 Task: Open a blank sheet, save the file as Mounteverest.doc and add heading 'Mount Everest'Mount Everest ,with the parapraph,with the parapraph Mount Everest, located in the Himalayas, is the world's highest peak. Scaling its summit is an ultimate challenge for mountaineers worldwide. The breathtaking vistas and physical and mental endurance required make it an iconic and sought-after adventure.Apply Font Style Batang And font size 14. Apply font style in  Heading Castellar and font size 16 Change heading alignment to  Center
Action: Key pressed <Key.cmd>word<Key.enter>
Screenshot: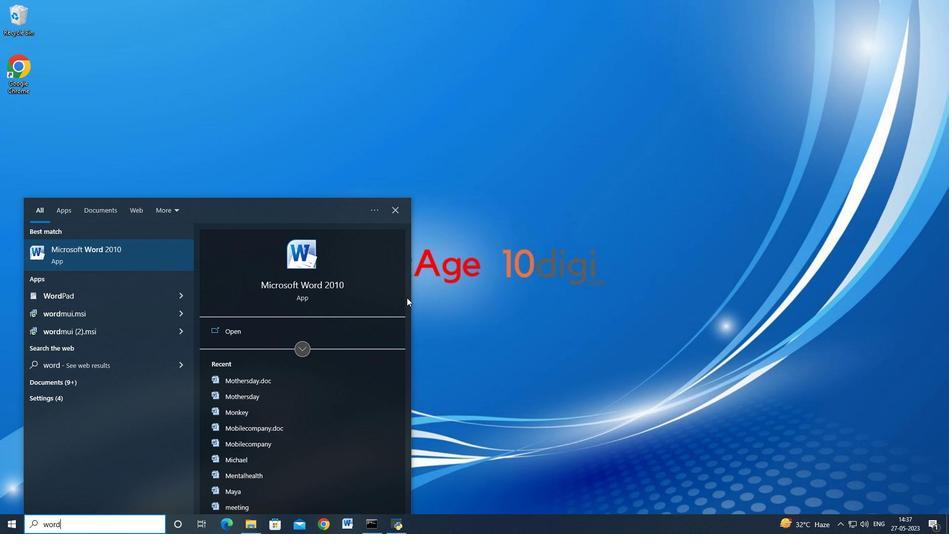 
Action: Mouse moved to (218, 150)
Screenshot: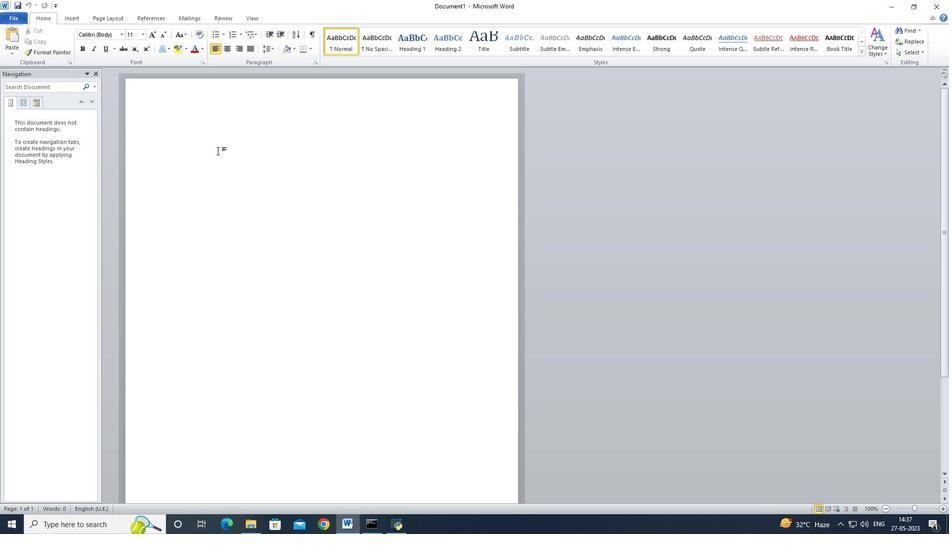 
Action: Mouse pressed left at (218, 150)
Screenshot: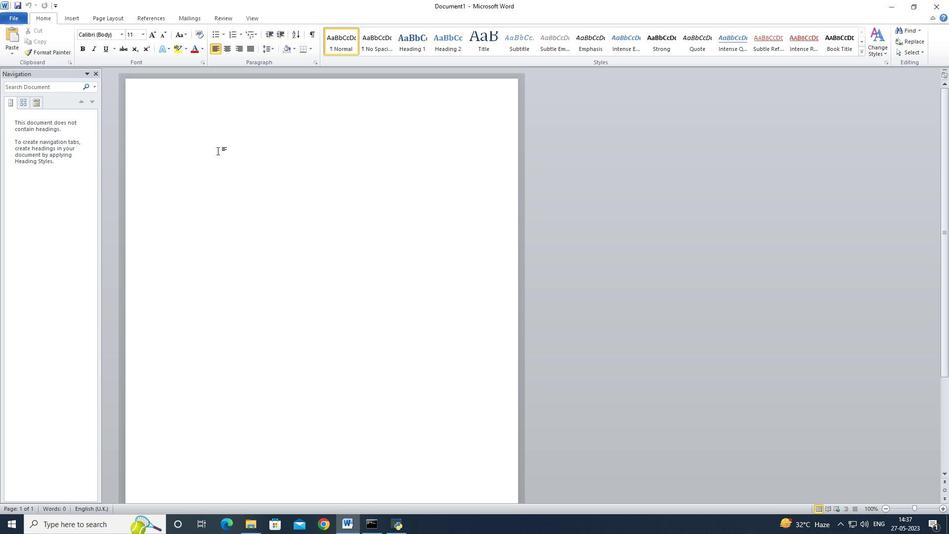 
Action: Mouse moved to (21, 17)
Screenshot: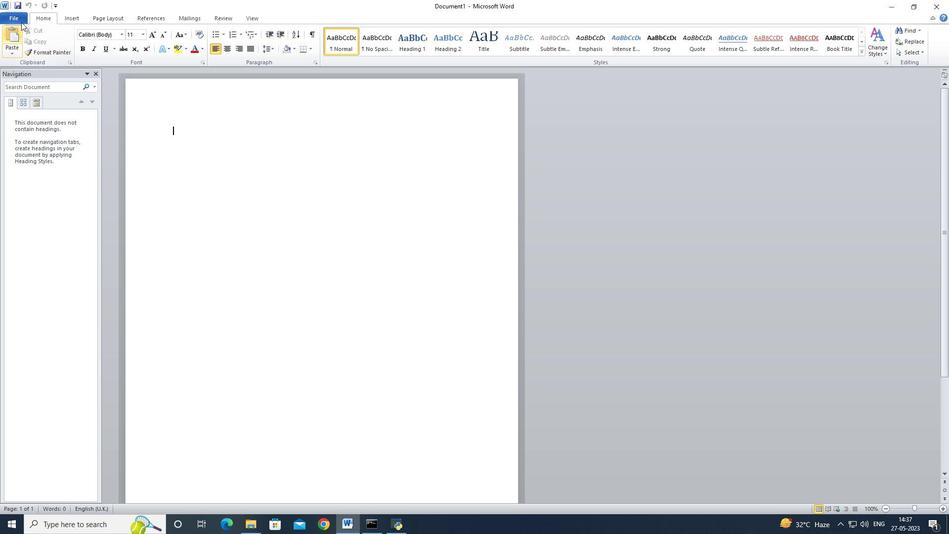 
Action: Mouse pressed left at (21, 17)
Screenshot: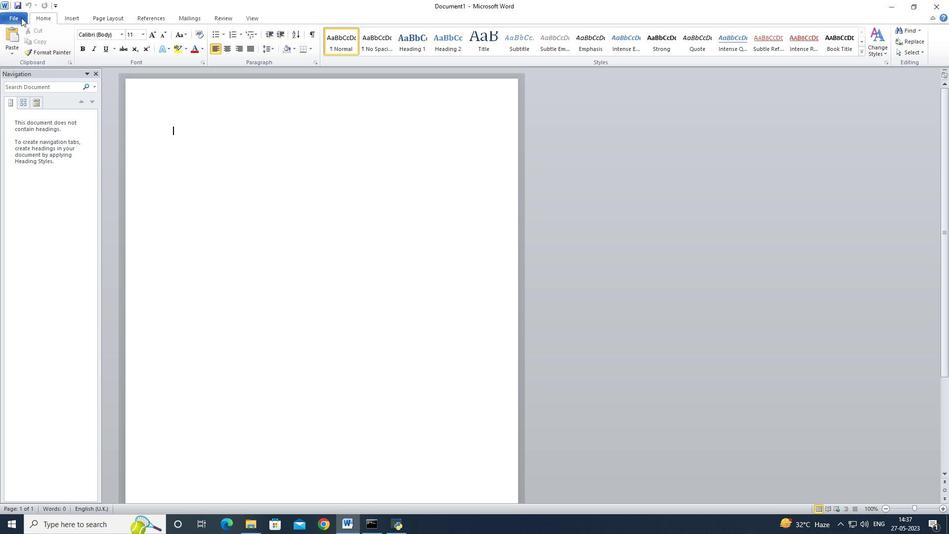 
Action: Mouse moved to (35, 131)
Screenshot: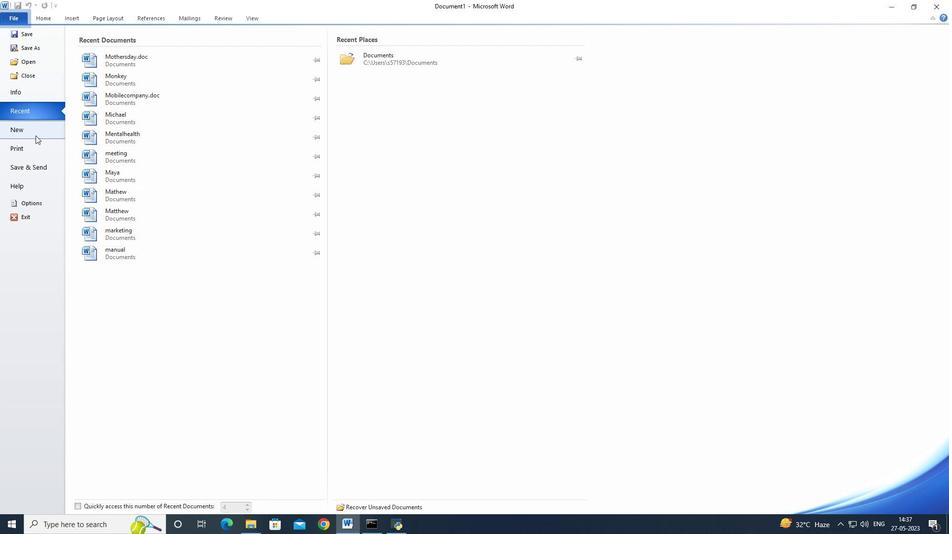 
Action: Mouse pressed left at (35, 131)
Screenshot: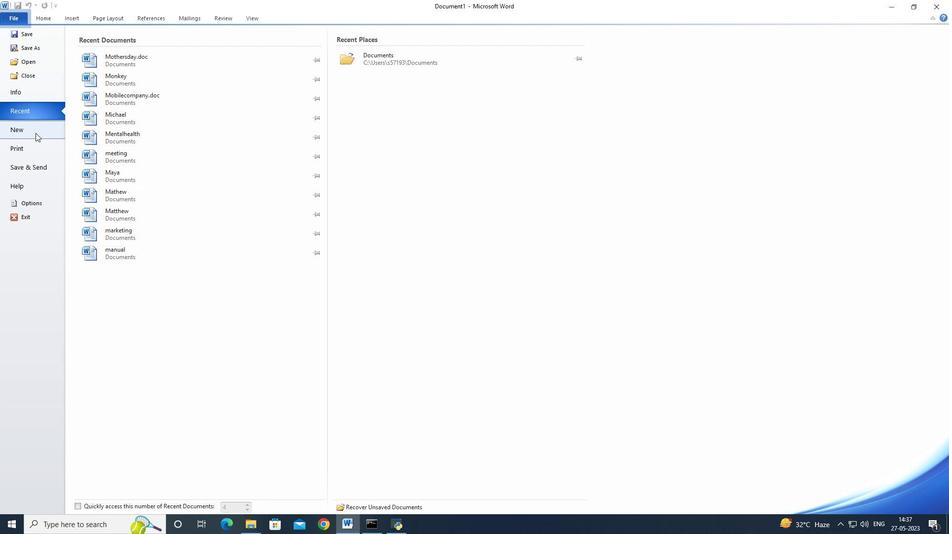 
Action: Mouse moved to (102, 91)
Screenshot: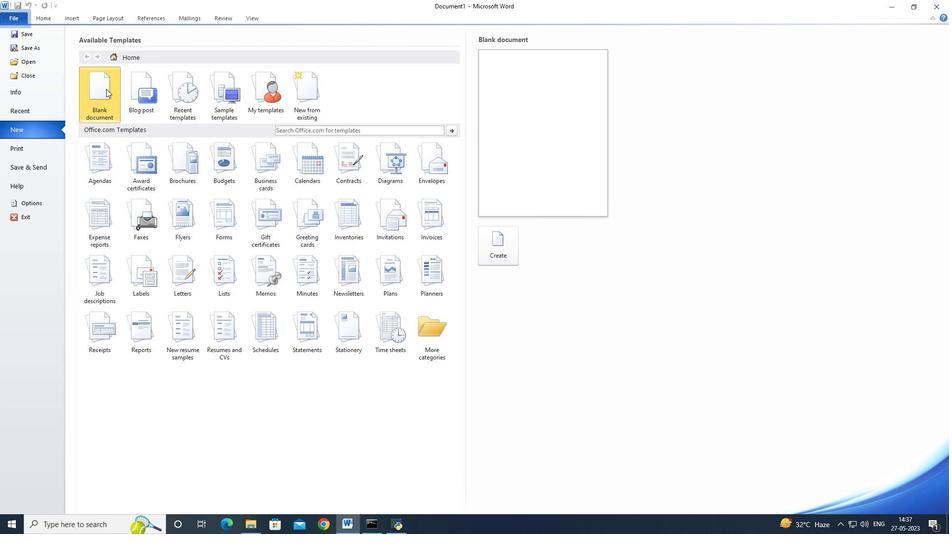 
Action: Mouse pressed left at (102, 91)
Screenshot: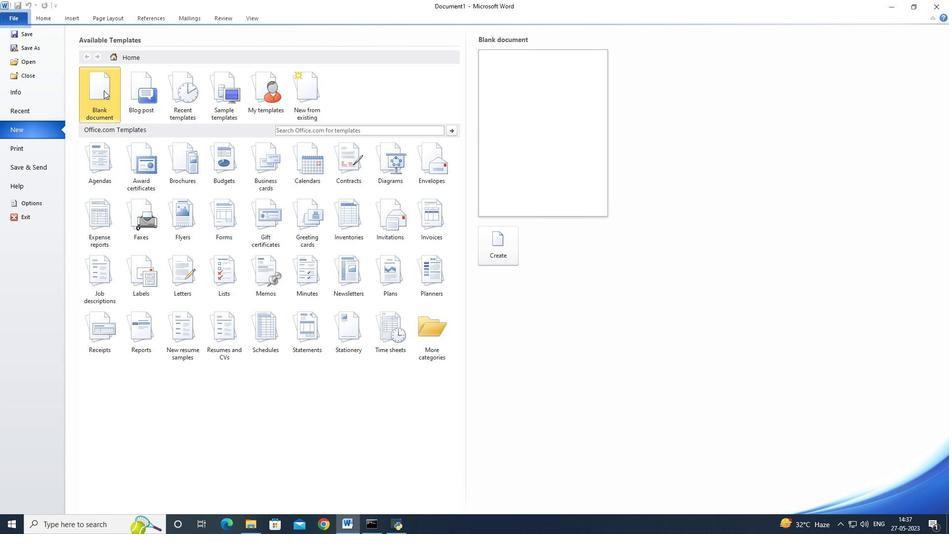 
Action: Mouse moved to (102, 91)
Screenshot: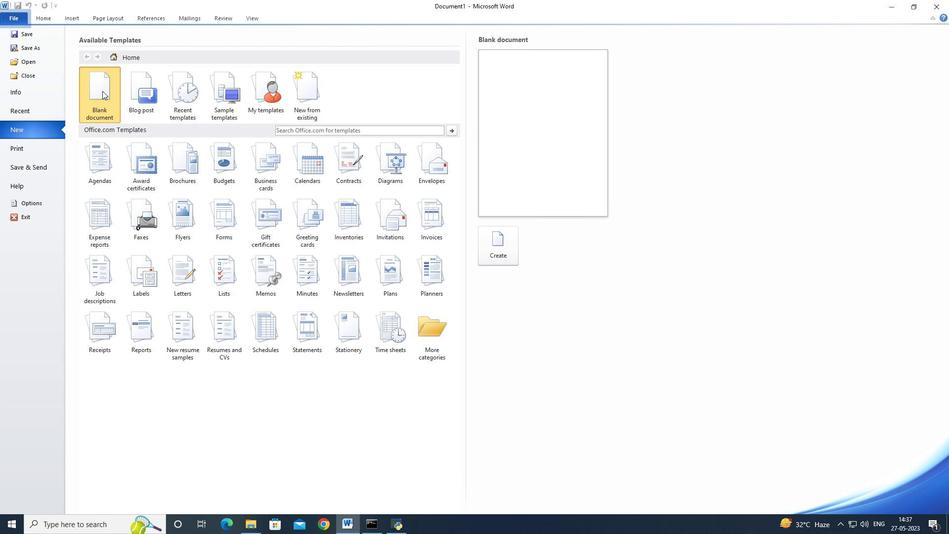 
Action: Mouse pressed left at (102, 91)
Screenshot: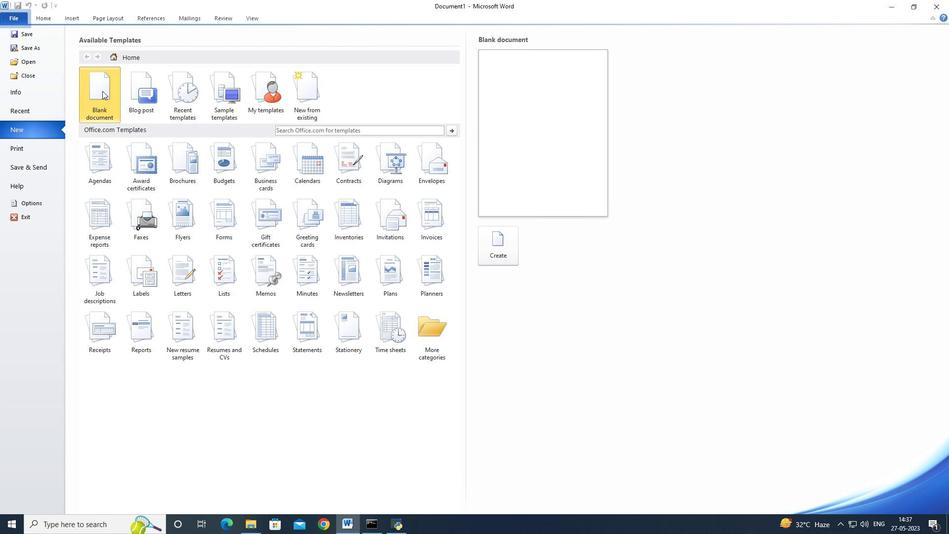 
Action: Mouse moved to (109, 90)
Screenshot: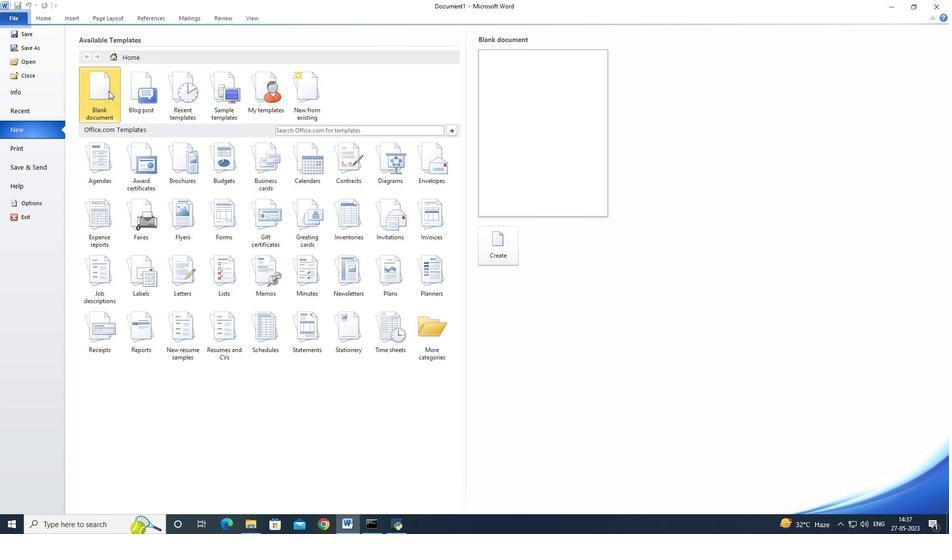
Action: Mouse pressed left at (109, 90)
Screenshot: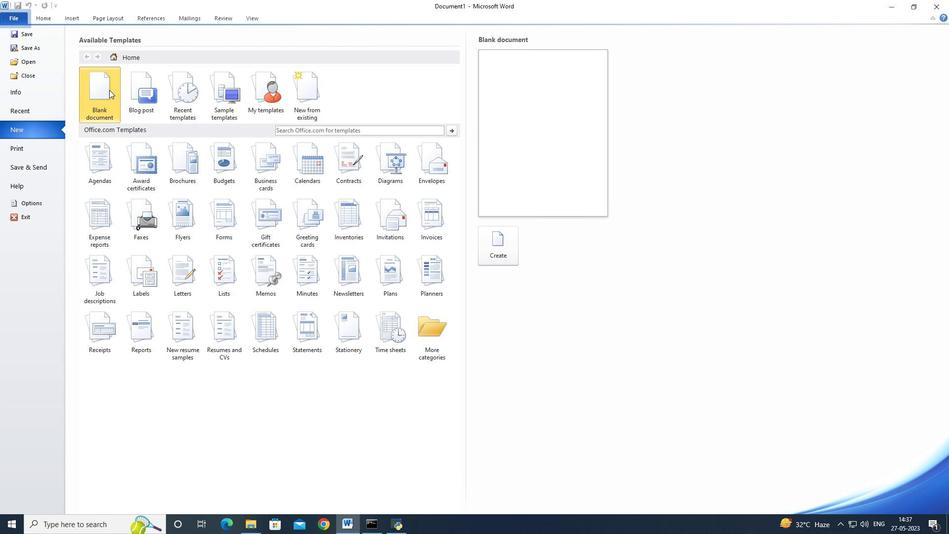 
Action: Mouse pressed left at (109, 90)
Screenshot: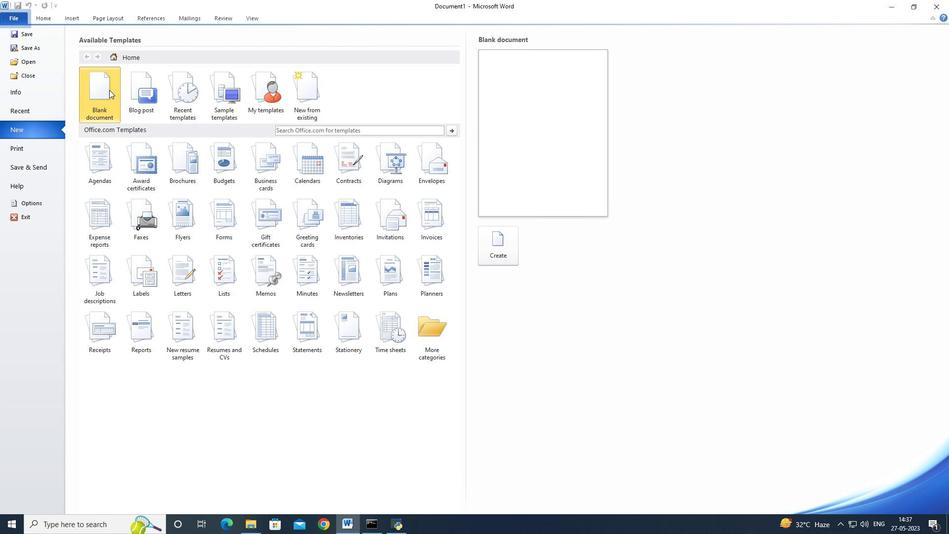 
Action: Mouse moved to (15, 20)
Screenshot: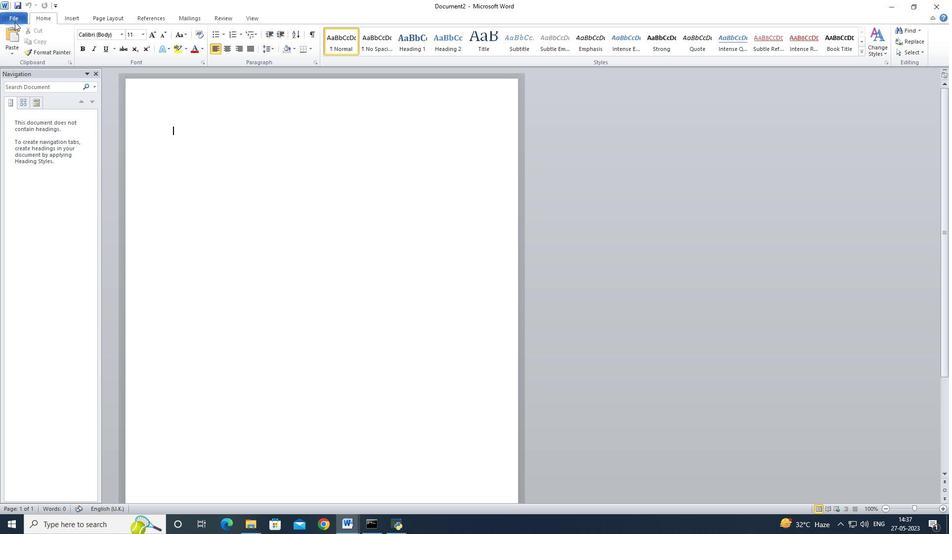 
Action: Mouse pressed left at (15, 20)
Screenshot: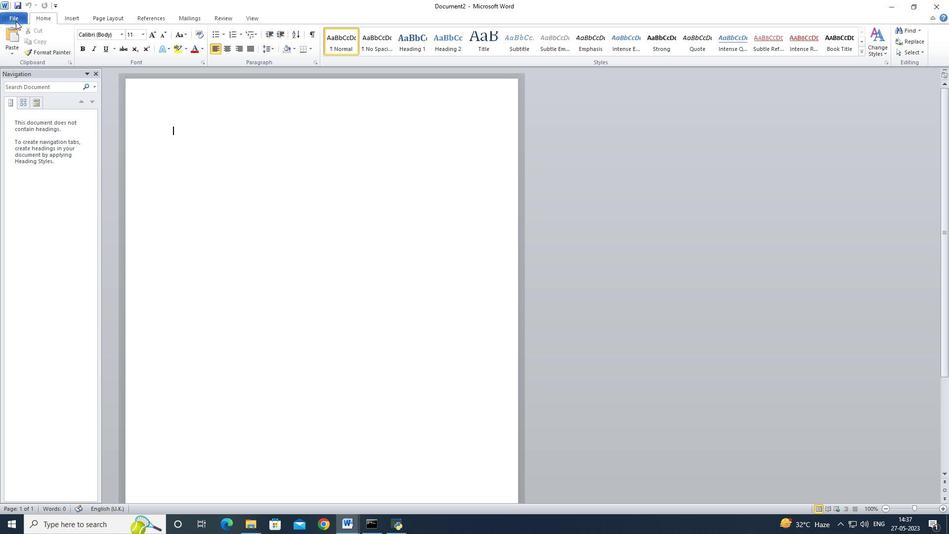 
Action: Mouse moved to (34, 50)
Screenshot: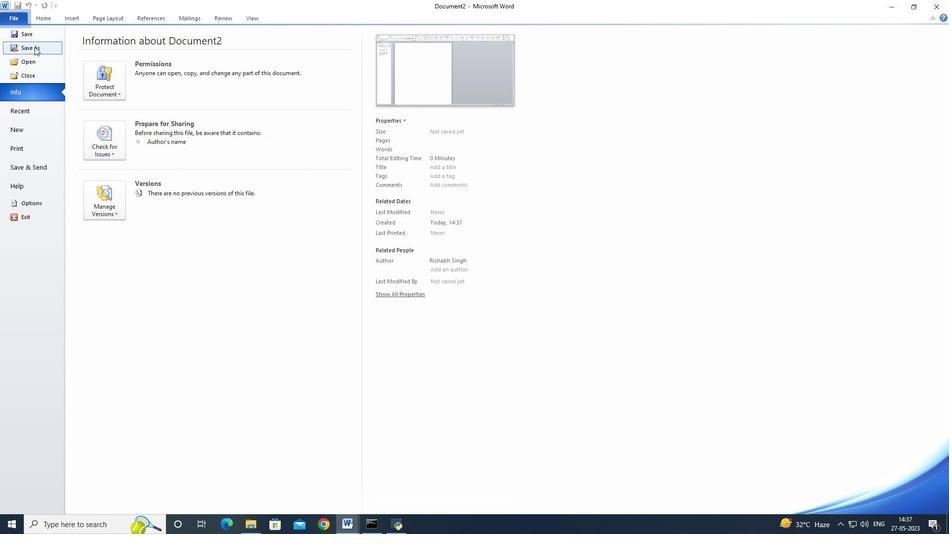 
Action: Mouse pressed left at (34, 50)
Screenshot: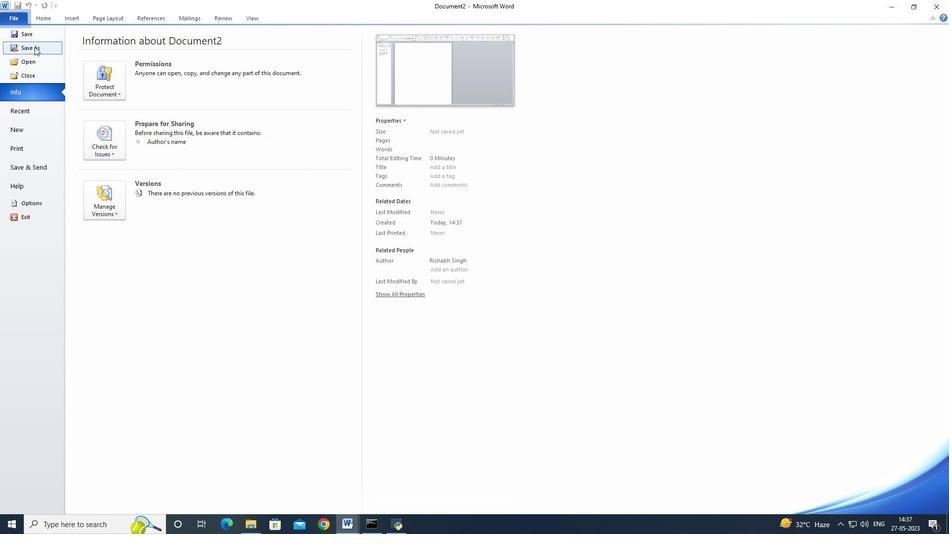 
Action: Mouse moved to (163, 83)
Screenshot: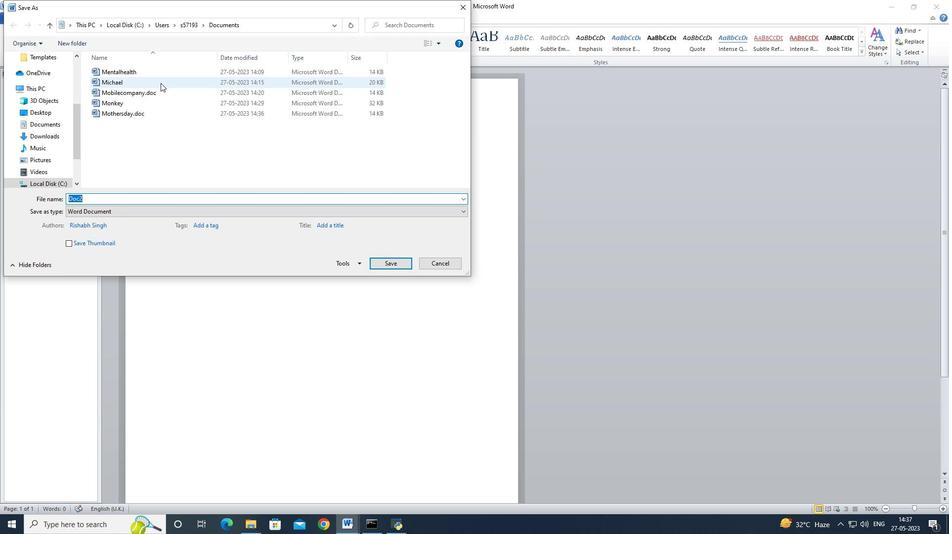 
Action: Key pressed <Key.backspace><Key.shift>Mounteverest
Screenshot: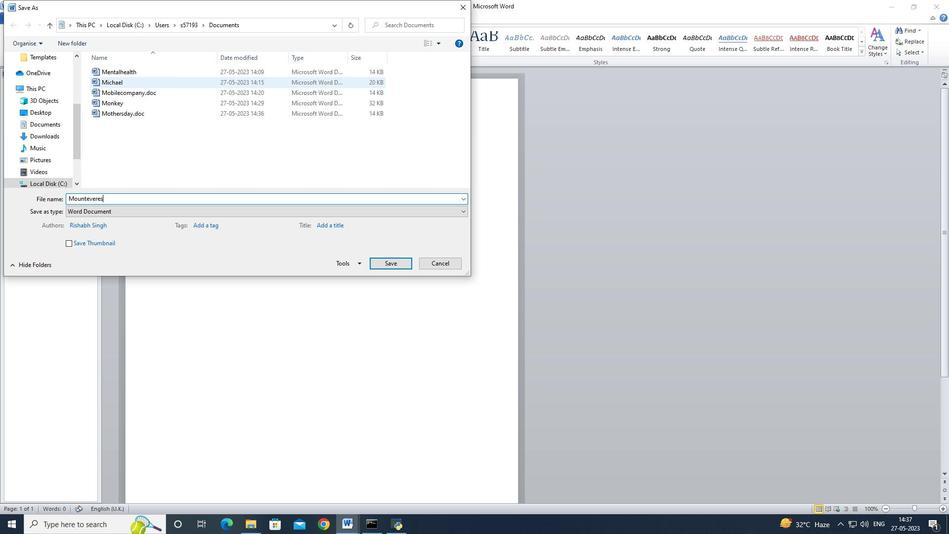 
Action: Mouse moved to (386, 266)
Screenshot: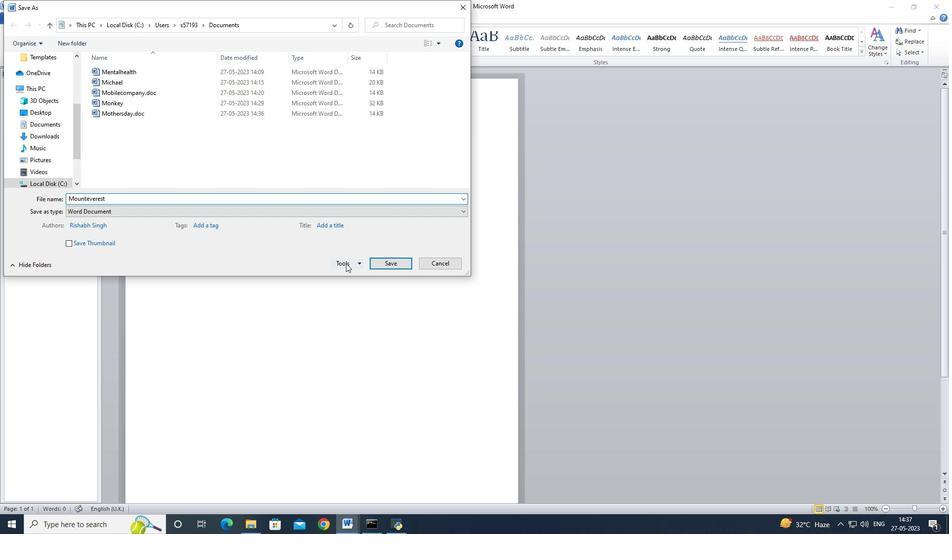 
Action: Mouse pressed left at (386, 266)
Screenshot: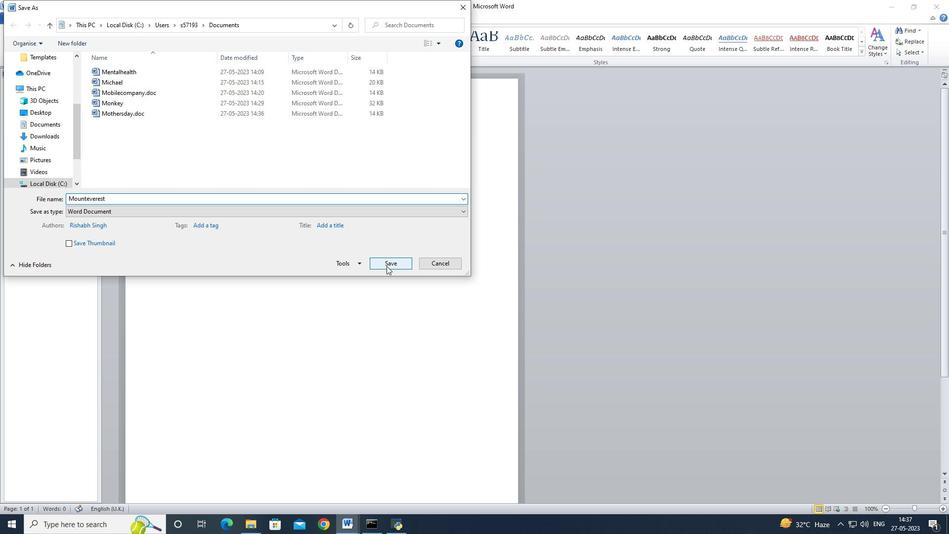 
Action: Mouse moved to (197, 133)
Screenshot: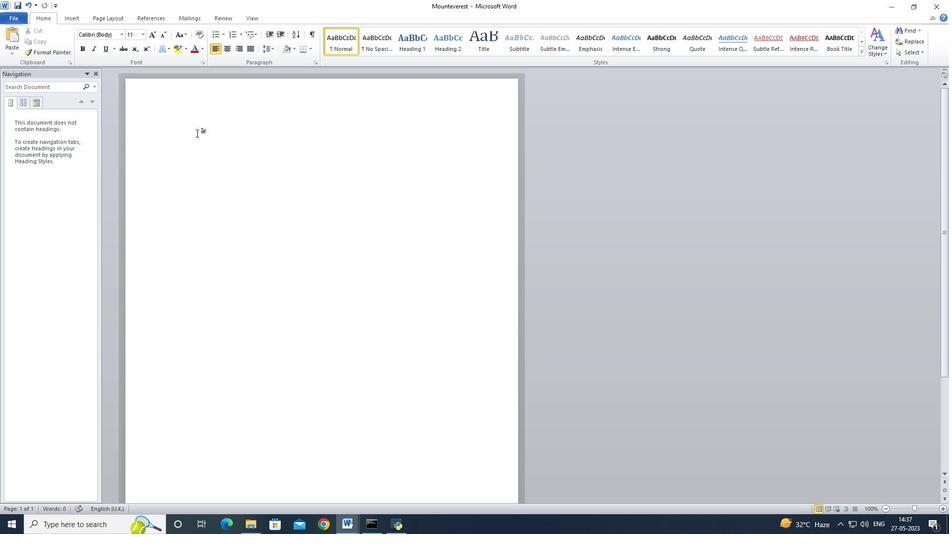 
Action: Mouse pressed left at (197, 133)
Screenshot: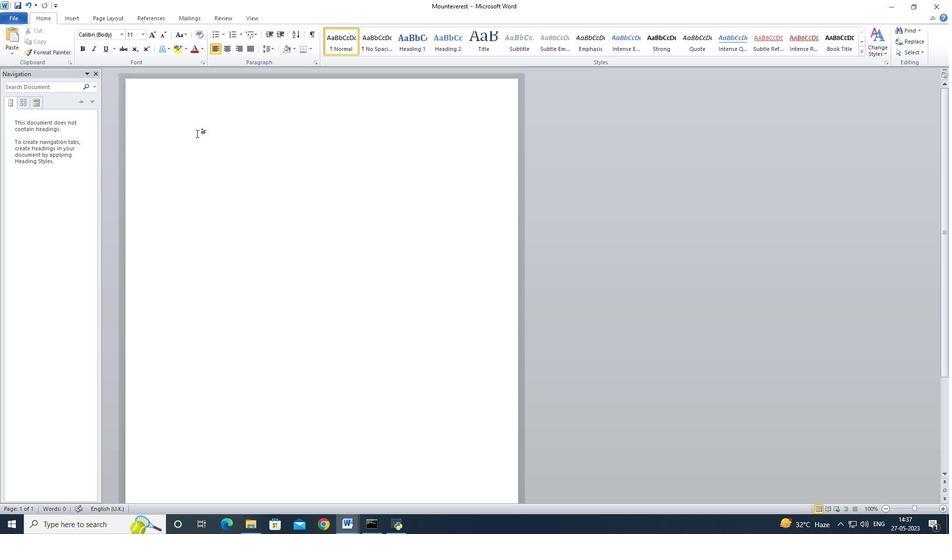 
Action: Mouse moved to (197, 133)
Screenshot: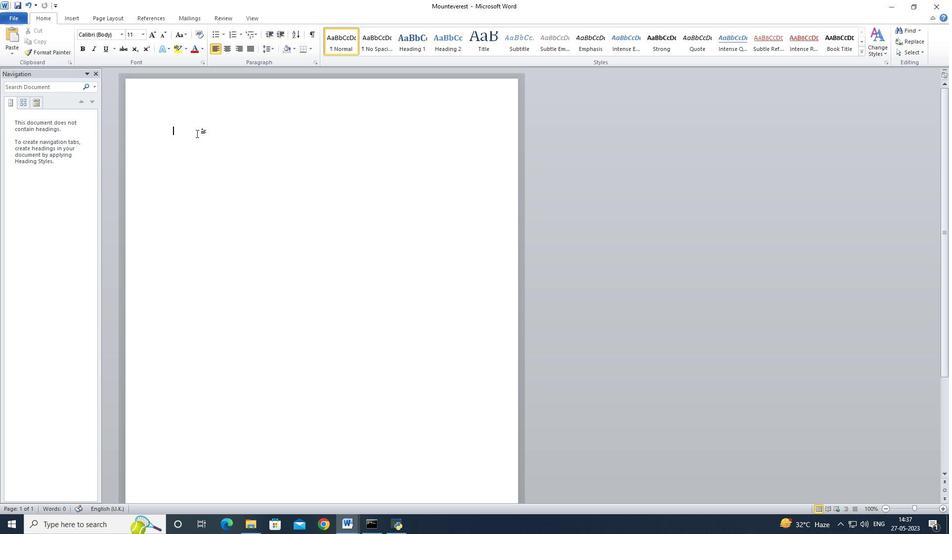 
Action: Key pressed <Key.shift><Key.shift><Key.shift><Key.shift>Mount<Key.space><Key.shift_r>Everest<Key.space><Key.shift>
Screenshot: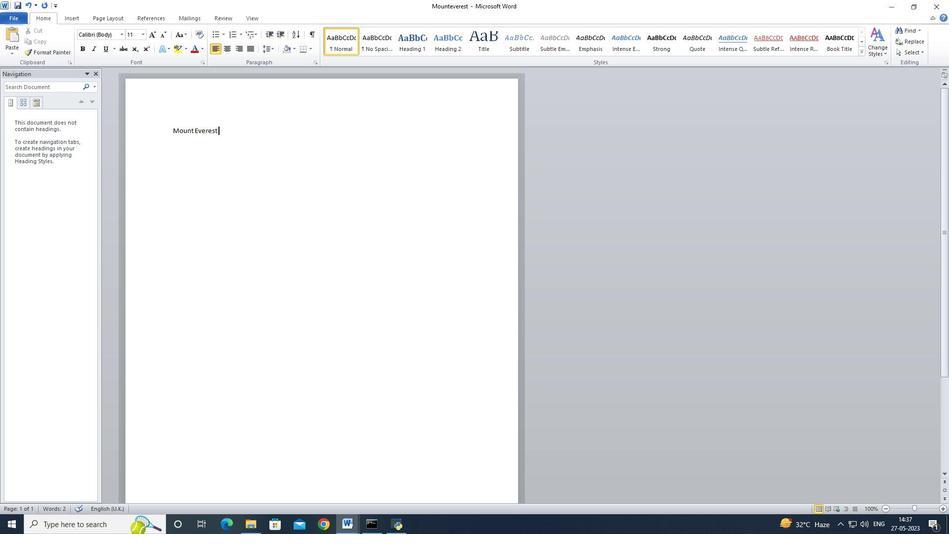 
Action: Mouse moved to (168, 131)
Screenshot: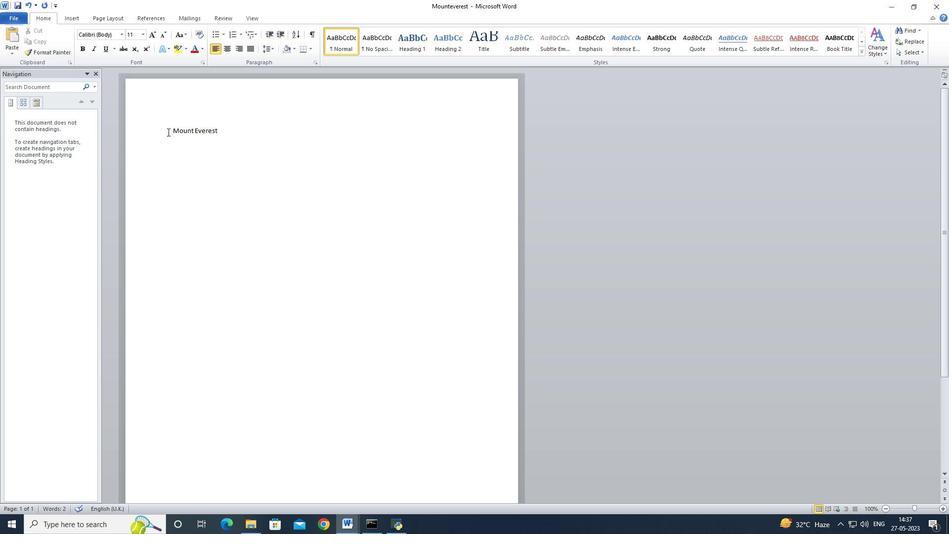 
Action: Mouse pressed left at (168, 131)
Screenshot: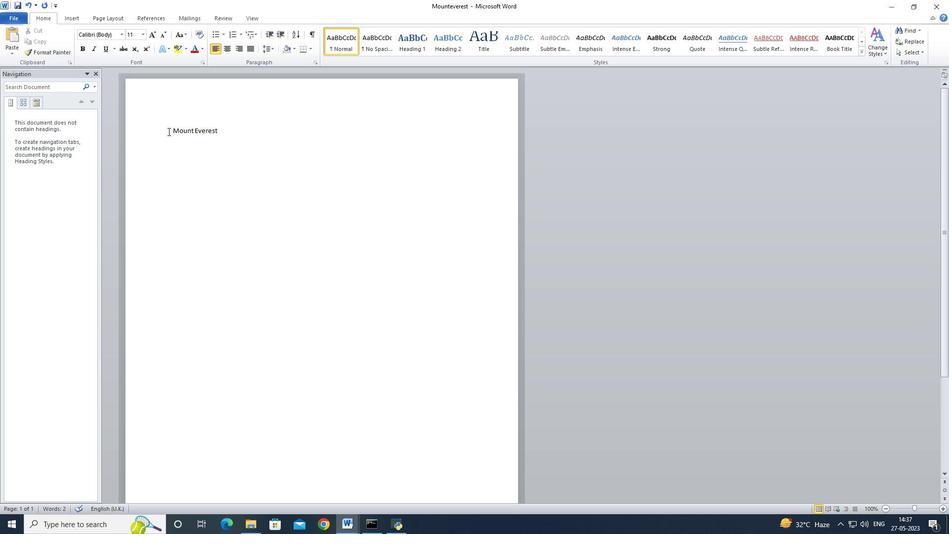 
Action: Mouse moved to (411, 43)
Screenshot: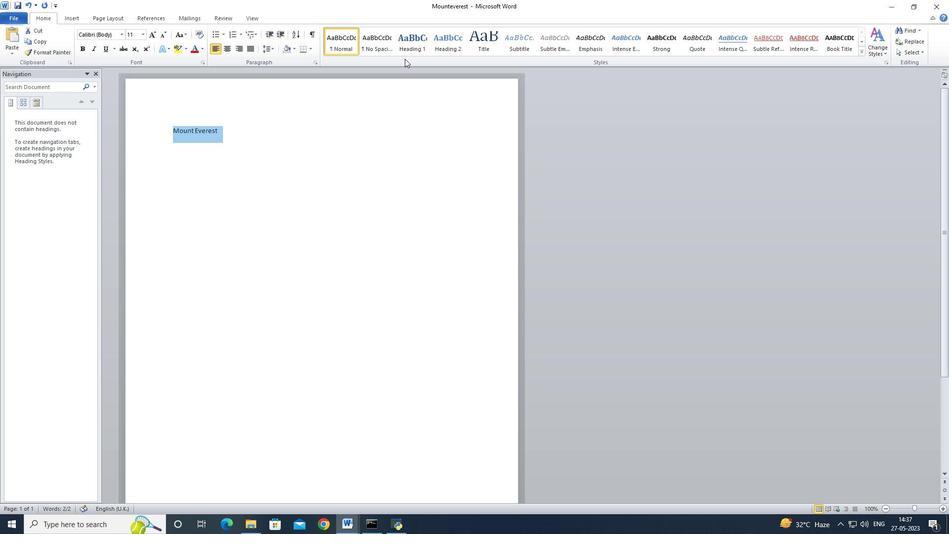 
Action: Mouse pressed left at (411, 43)
Screenshot: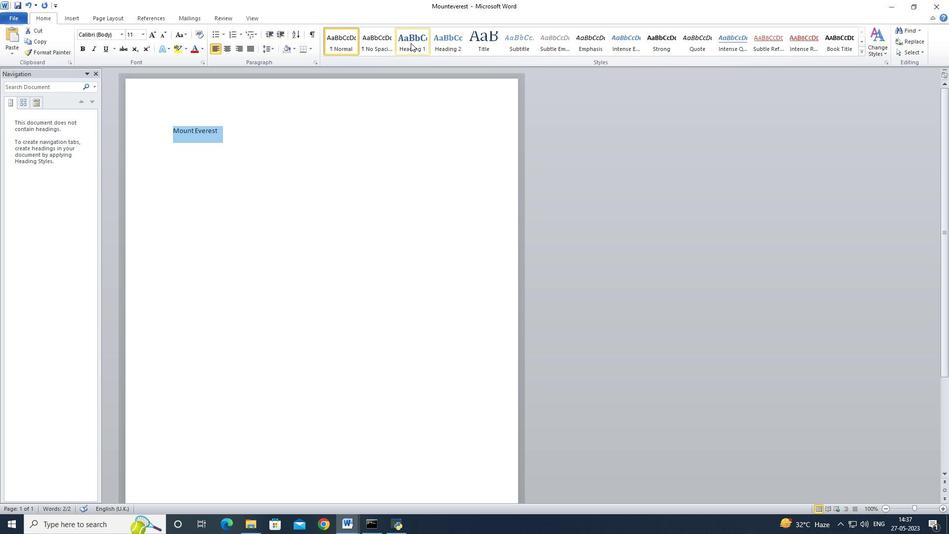 
Action: Mouse moved to (250, 146)
Screenshot: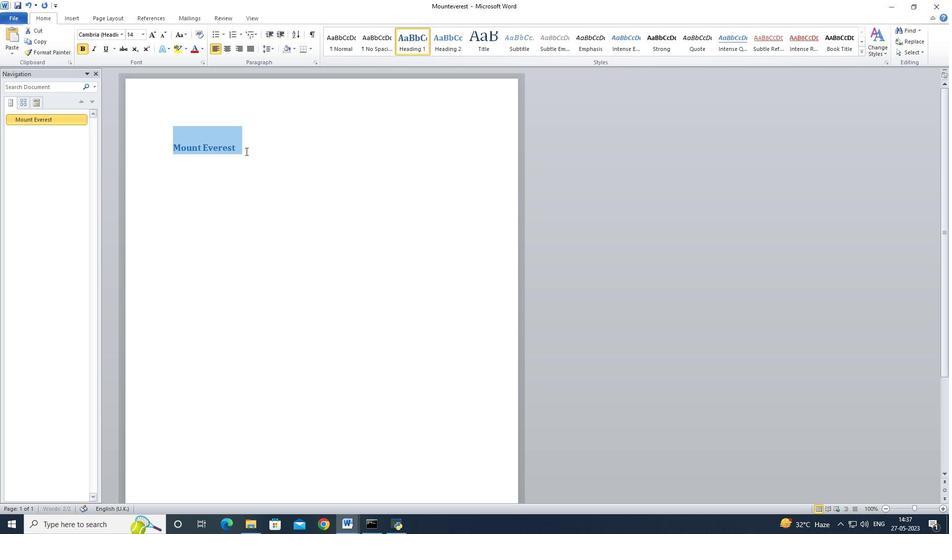 
Action: Mouse pressed left at (250, 146)
Screenshot: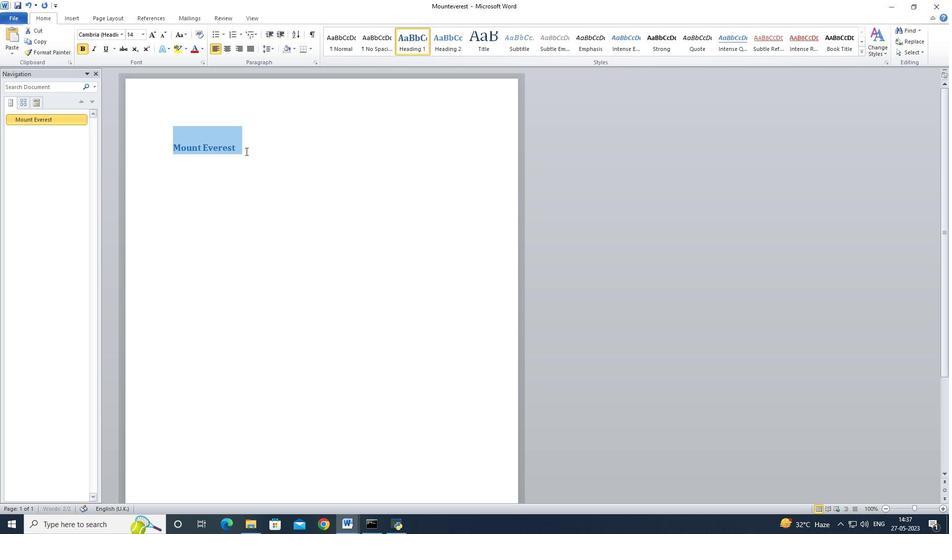 
Action: Mouse moved to (238, 148)
Screenshot: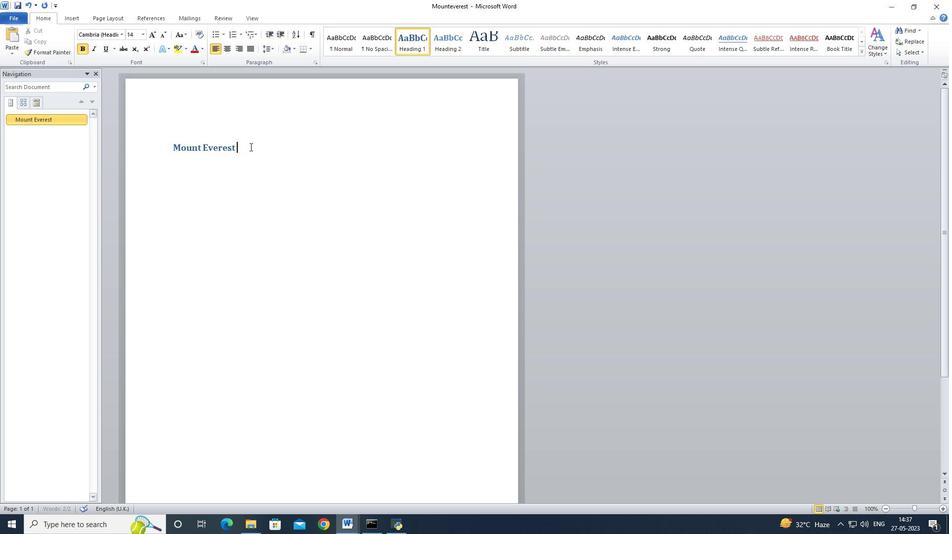 
Action: Key pressed <Key.shift>:<Key.space><Key.caps_lock><Key.space>W<Key.backspace><Key.enter>W<Key.backspace><Key.shift>m<Key.backspace><Key.shift>mO<Key.backspace><Key.backspace><Key.caps_lock><Key.shift>Moun<Key.space>everest,<Key.backspace><Key.space><Key.backspace><Key.backspace>t,<Key.space><Key.shift>Located<Key.space>in<Key.space>the<Key.space><Key.shift>Himalays<Key.backspace>as,<Key.space>is<Key.space>the<Key.space>world's<Key.space>highest.peak.<Key.space><Key.shift_r>S<Key.left><Key.left><Key.left><Key.left><Key.left><Key.left><Key.left><Key.backspace><Key.space><Key.right><Key.right><Key.right><Key.right><Key.right><Key.right><Key.right>caling<Key.space>its<Key.space>summit<Key.space>is<Key.space>an<Key.space>ultimate<Key.space>challenge<Key.space>for<Key.space>mountaineers<Key.space>worldwide.<Key.space><Key.shift>The<Key.space><Key.shift>Breath<Key.backspace><Key.backspace><Key.backspace><Key.backspace><Key.backspace><Key.backspace>breathtaking<Key.space>vistas<Key.space>and<Key.space>pys<Key.backspace><Key.backspace>hysical<Key.space>and<Key.space>mental<Key.space>endurance<Key.space>required<Key.space>to<Key.space>make<Key.space>it<Key.space>an<Key.space>iconic<Key.space>and<Key.space>sought<Key.space><Key.backspace>-after<Key.space>adventure
Screenshot: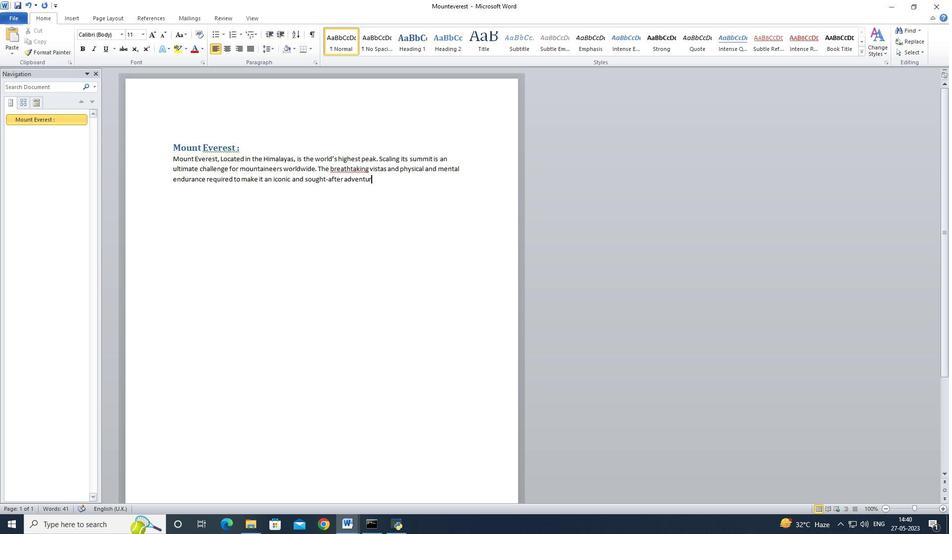 
Action: Mouse moved to (172, 158)
Screenshot: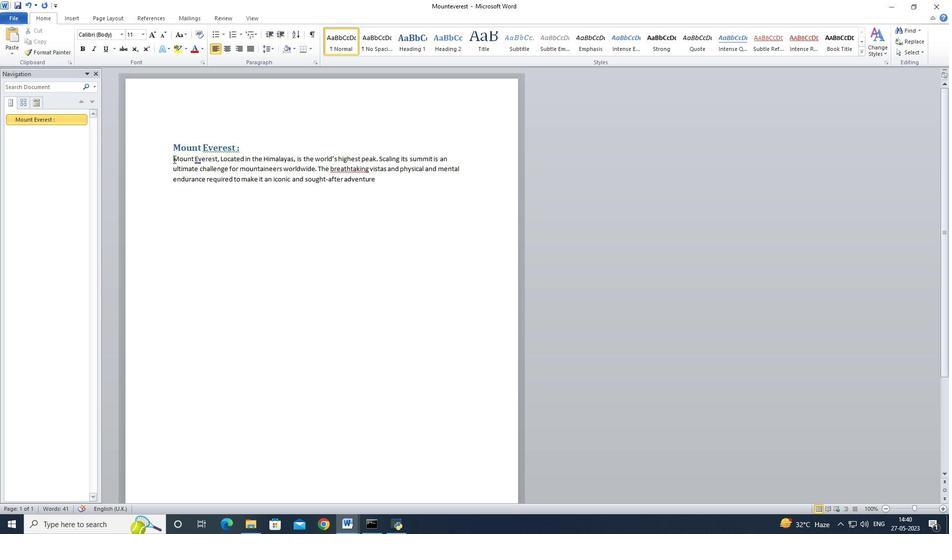 
Action: Mouse pressed left at (172, 158)
Screenshot: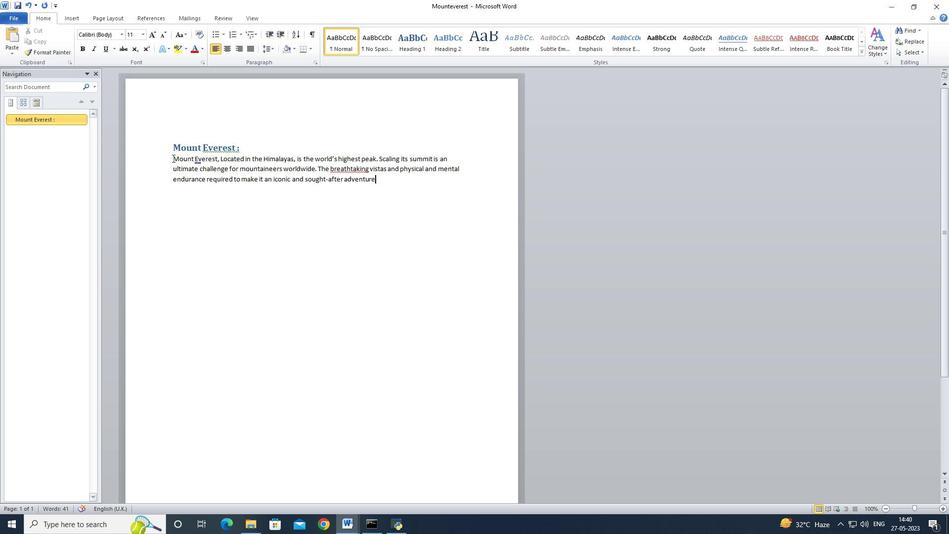 
Action: Mouse moved to (409, 185)
Screenshot: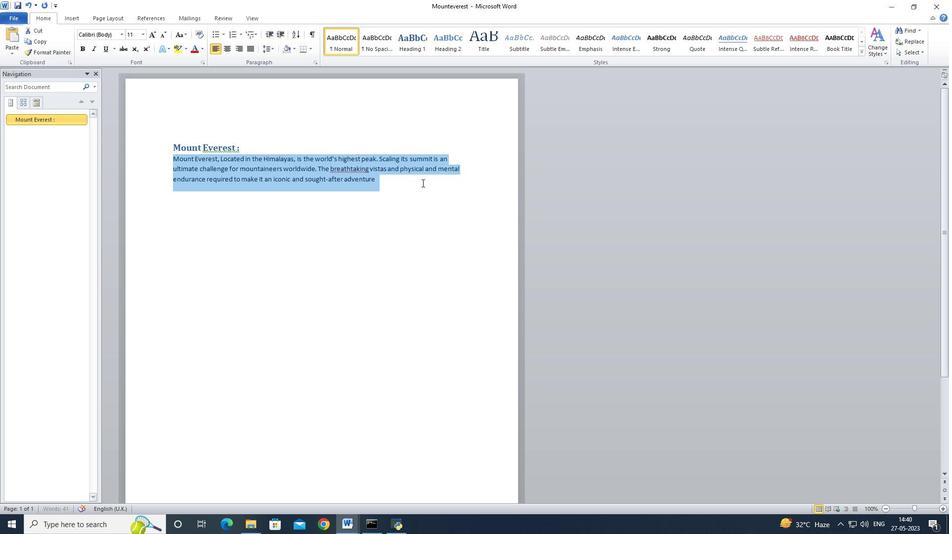 
Action: Mouse pressed left at (409, 185)
Screenshot: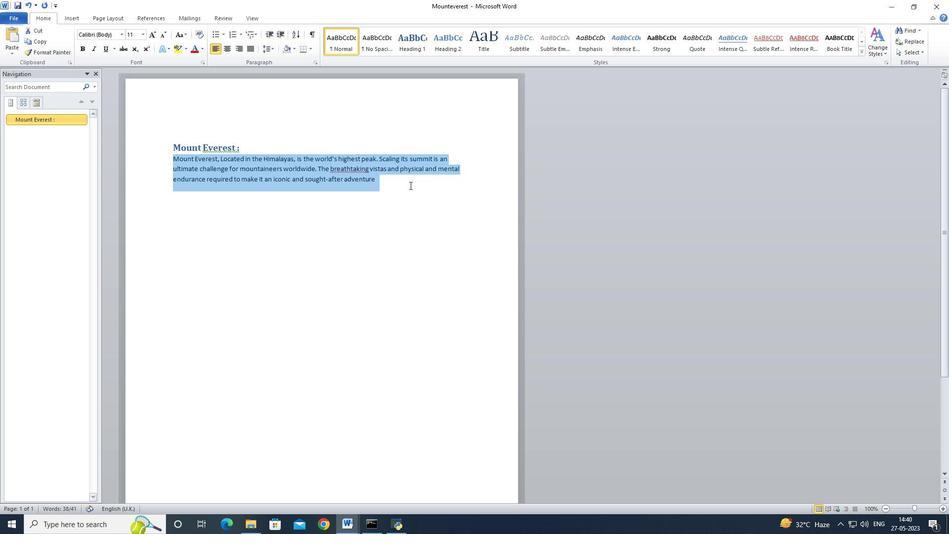 
Action: Mouse moved to (368, 179)
Screenshot: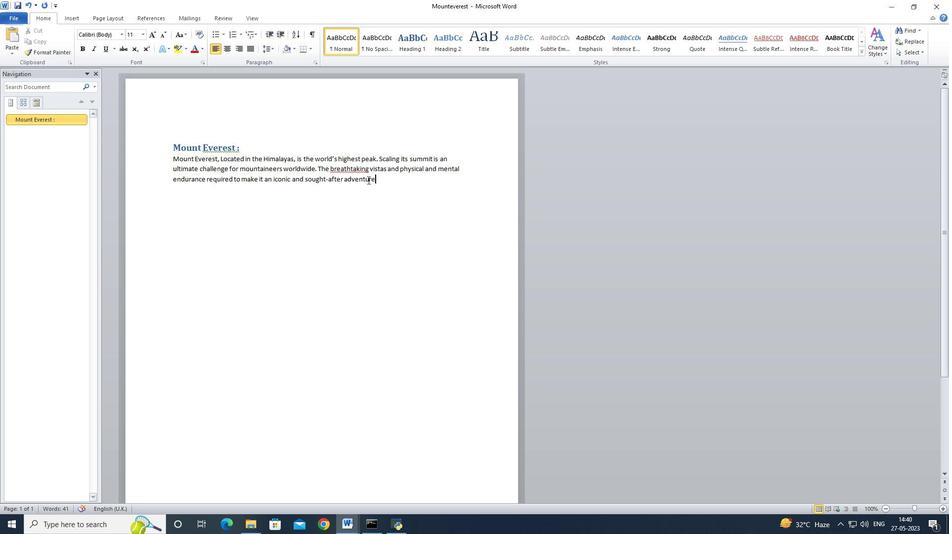 
Action: Key pressed .
Screenshot: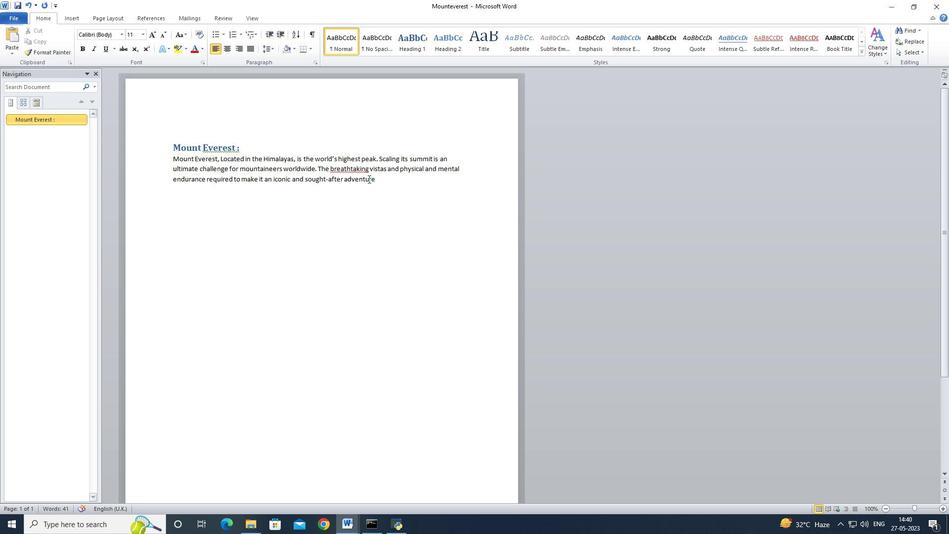 
Action: Mouse moved to (171, 159)
Screenshot: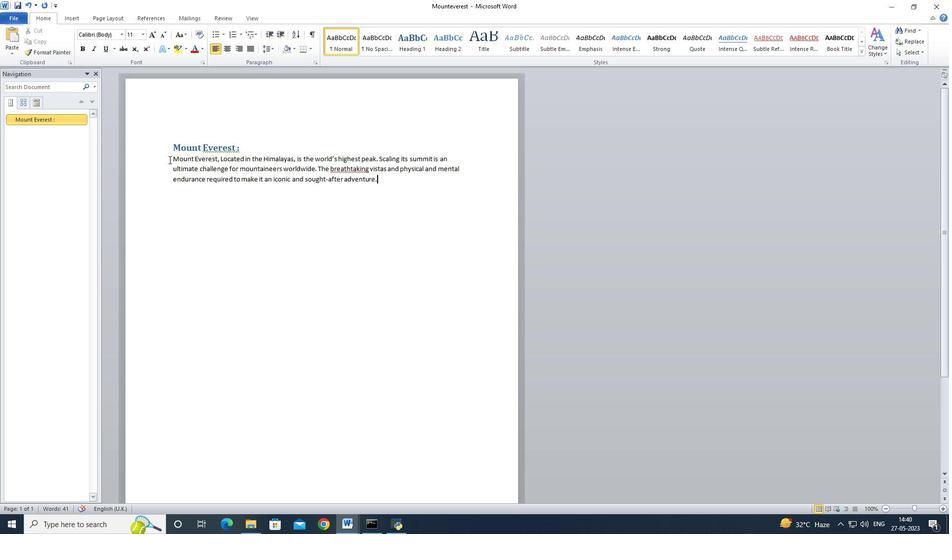 
Action: Mouse pressed left at (171, 159)
Screenshot: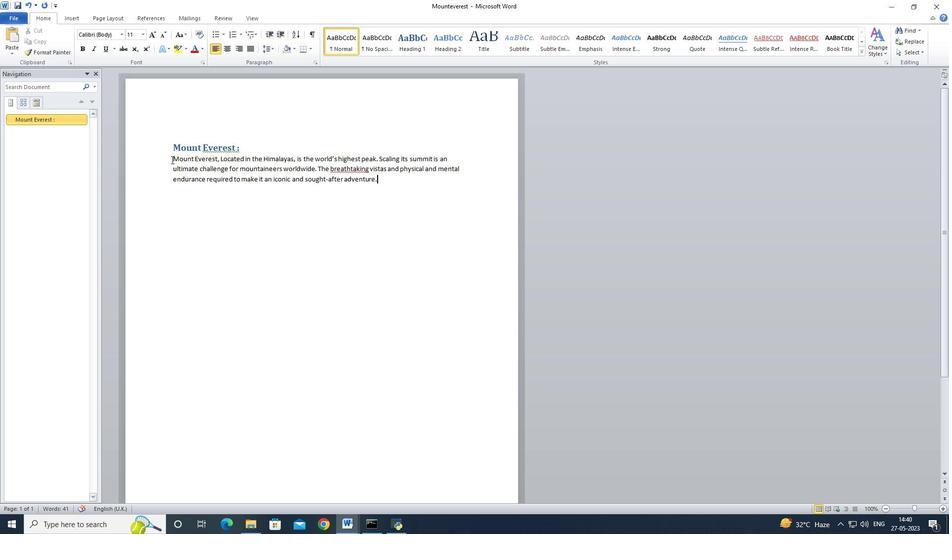 
Action: Mouse moved to (94, 34)
Screenshot: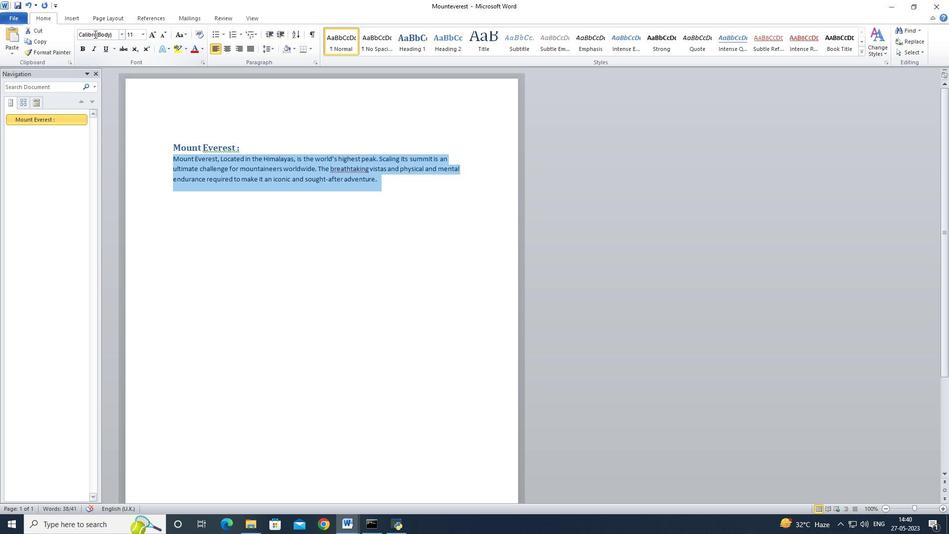 
Action: Mouse pressed left at (94, 34)
Screenshot: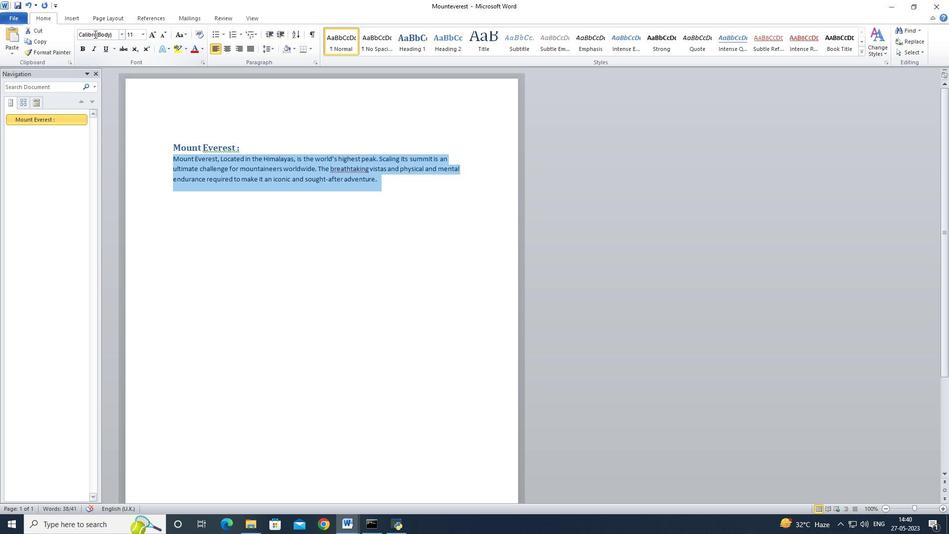
Action: Mouse moved to (94, 34)
Screenshot: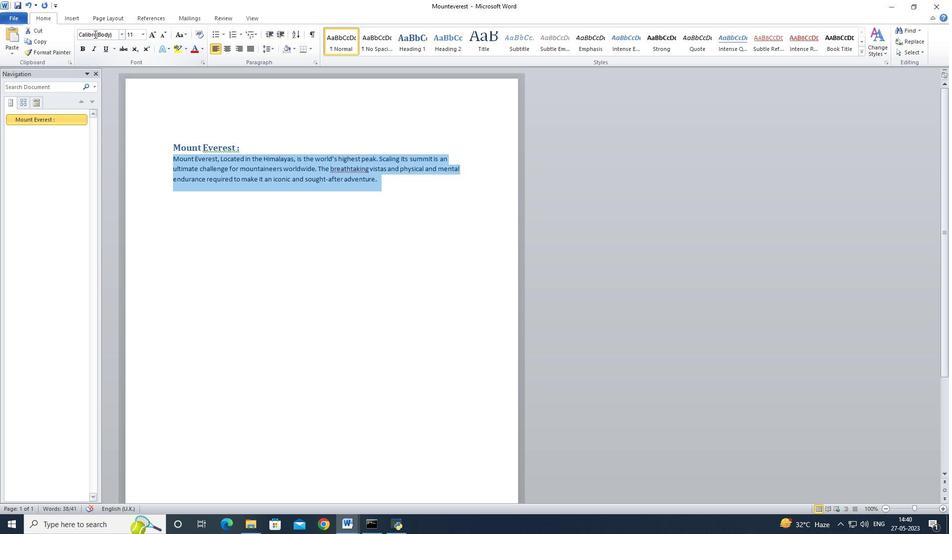 
Action: Key pressed <Key.backspace>batang<Key.enter>
Screenshot: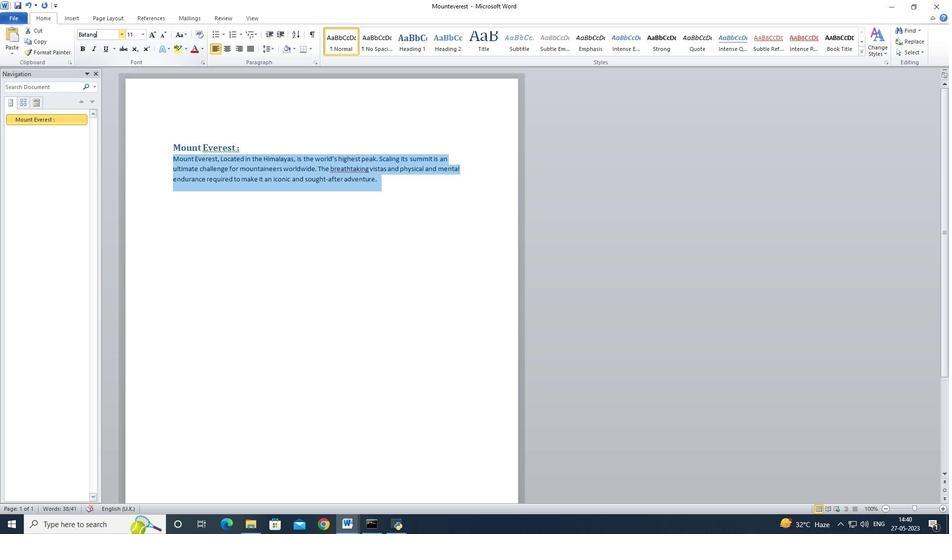 
Action: Mouse moved to (142, 33)
Screenshot: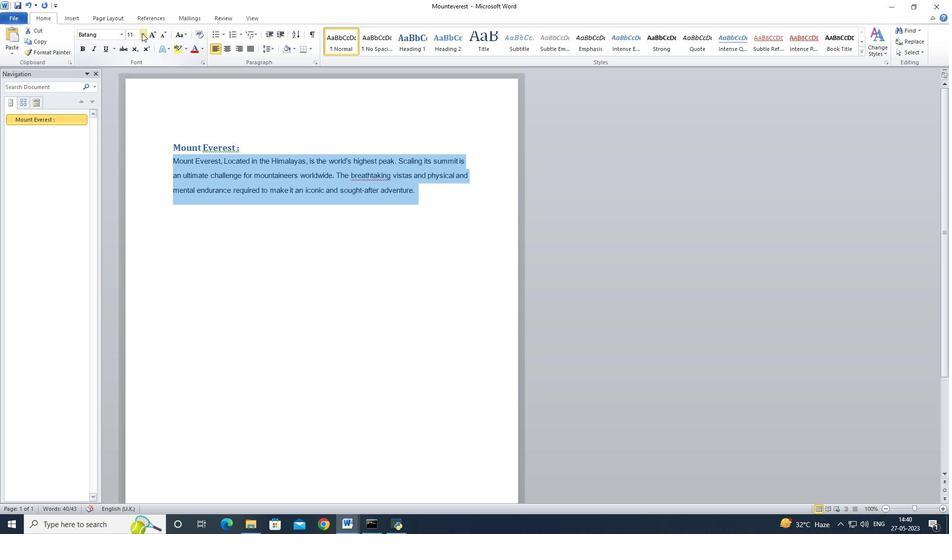 
Action: Mouse pressed left at (142, 33)
Screenshot: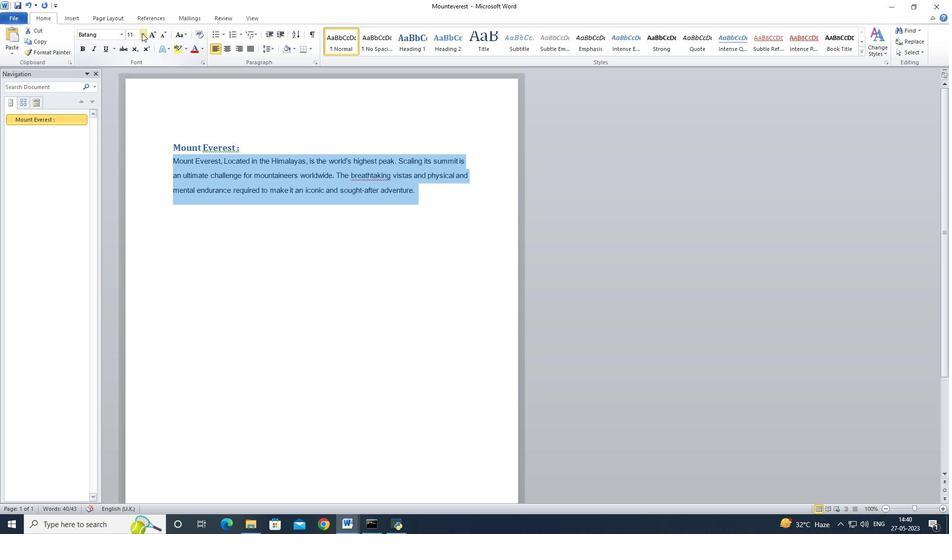 
Action: Mouse moved to (132, 86)
Screenshot: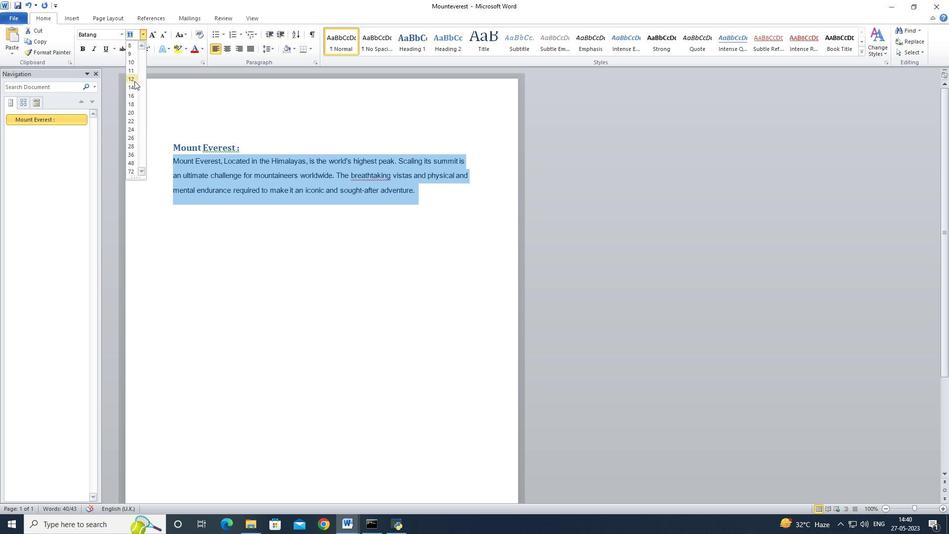 
Action: Mouse pressed left at (132, 86)
Screenshot: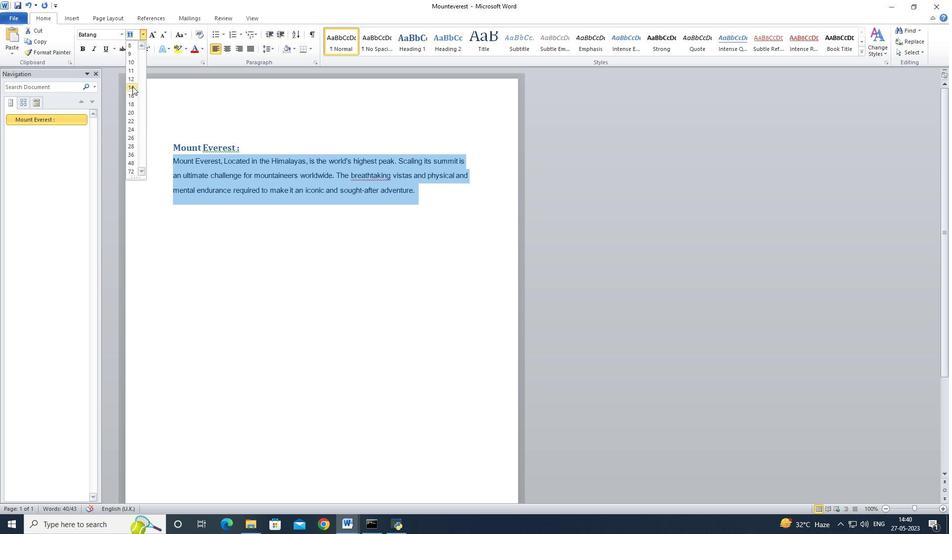 
Action: Mouse moved to (389, 225)
Screenshot: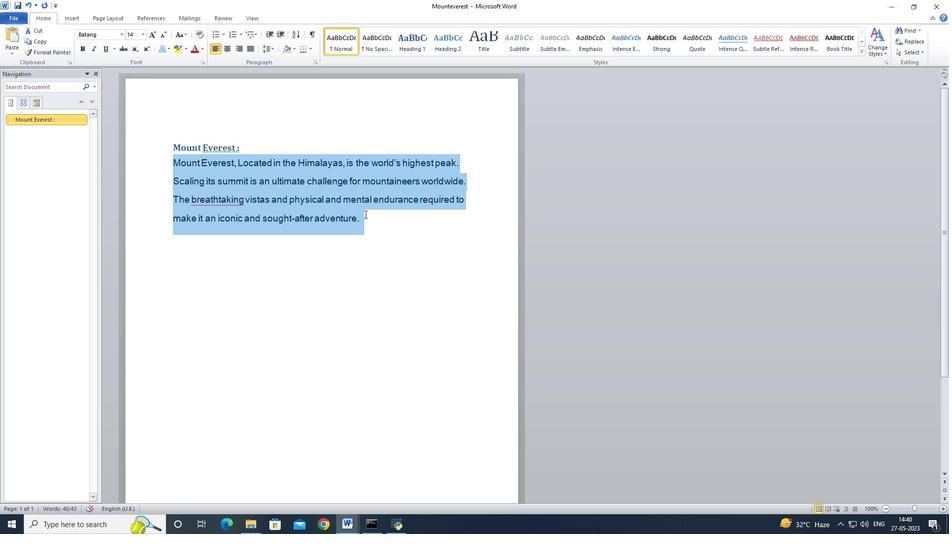 
Action: Mouse pressed left at (389, 225)
Screenshot: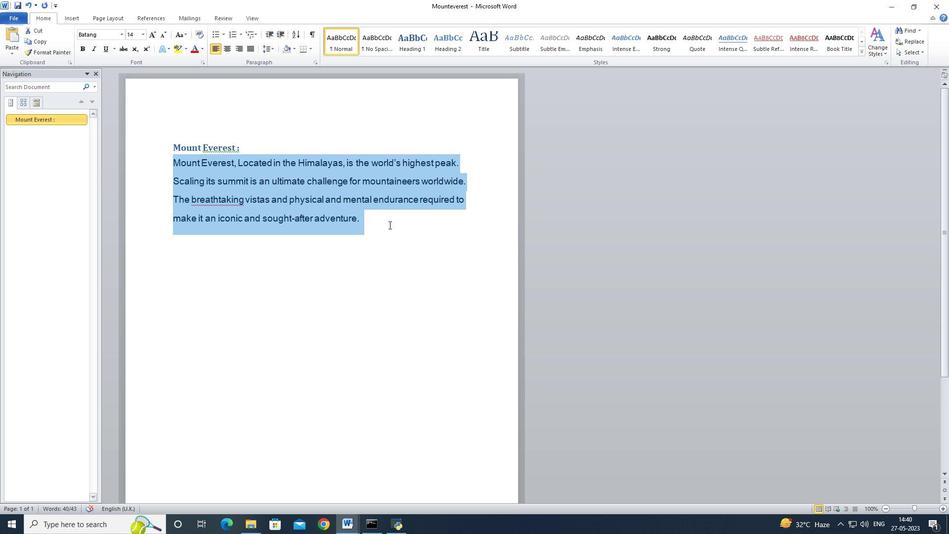 
Action: Mouse moved to (171, 144)
Screenshot: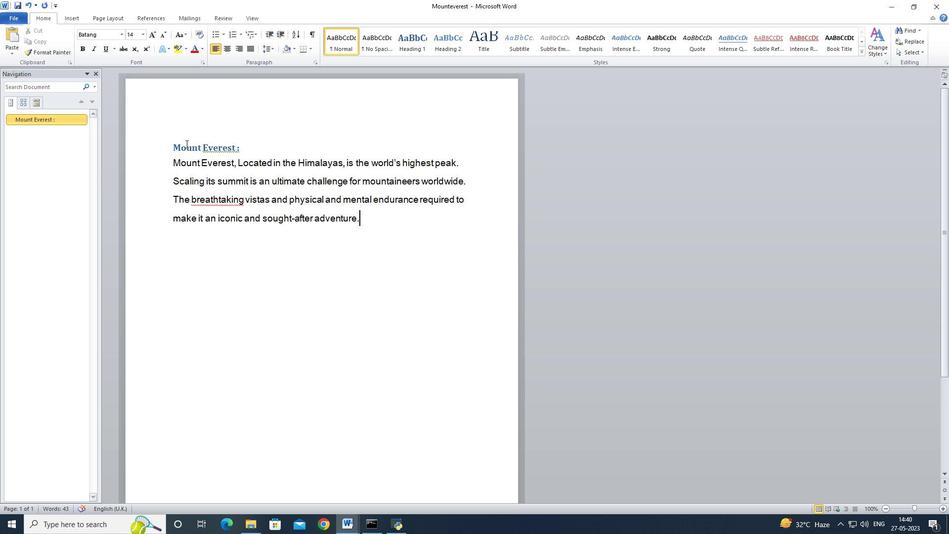 
Action: Mouse pressed left at (171, 144)
Screenshot: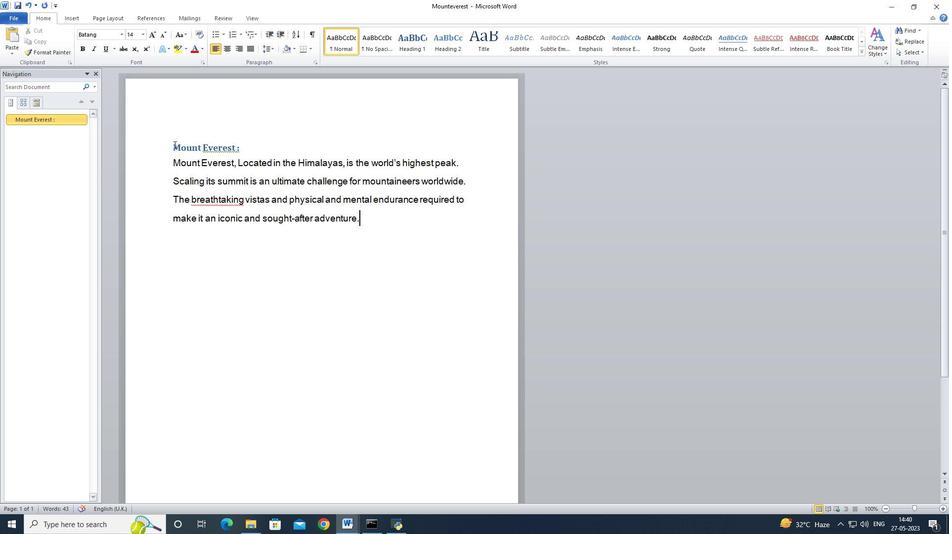 
Action: Mouse moved to (108, 33)
Screenshot: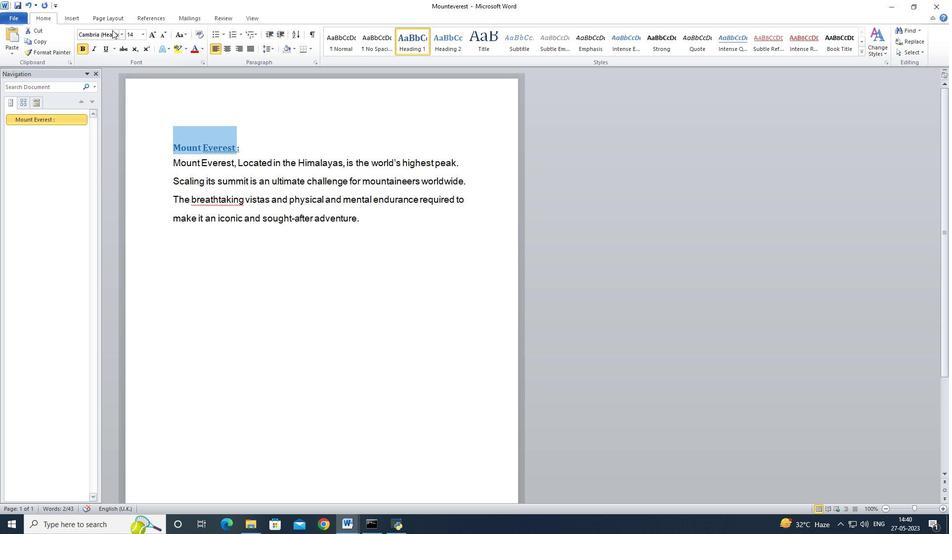 
Action: Mouse pressed left at (108, 33)
Screenshot: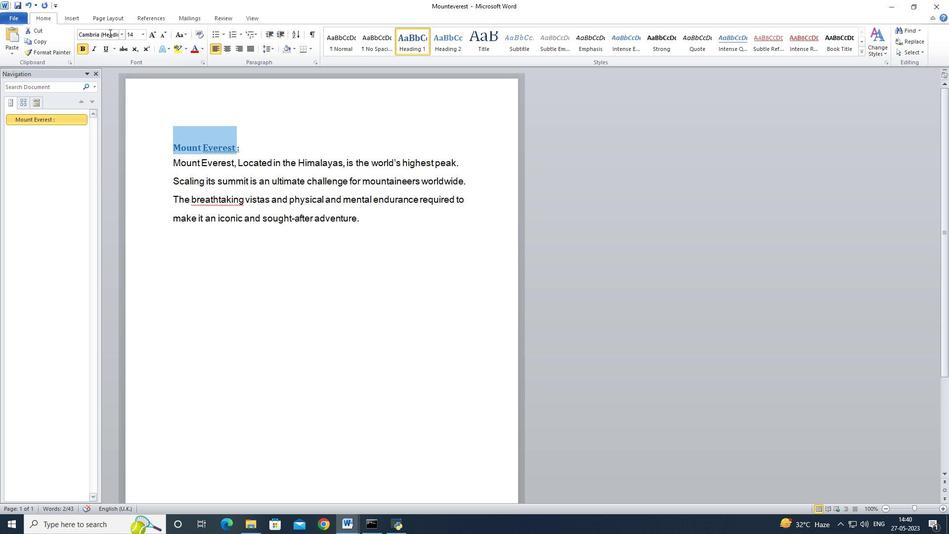 
Action: Mouse moved to (110, 29)
Screenshot: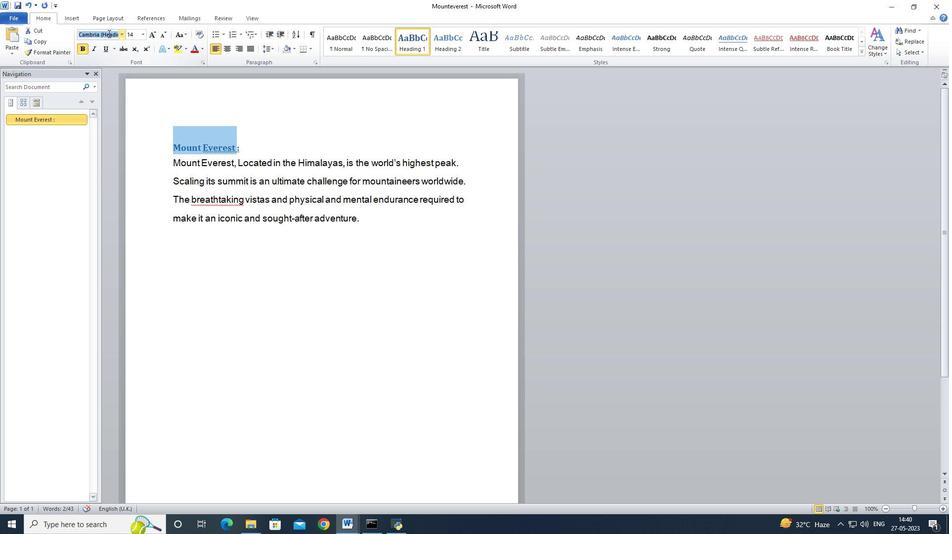 
Action: Key pressed <Key.backspace>cat<Key.backspace>stellar<Key.enter>
Screenshot: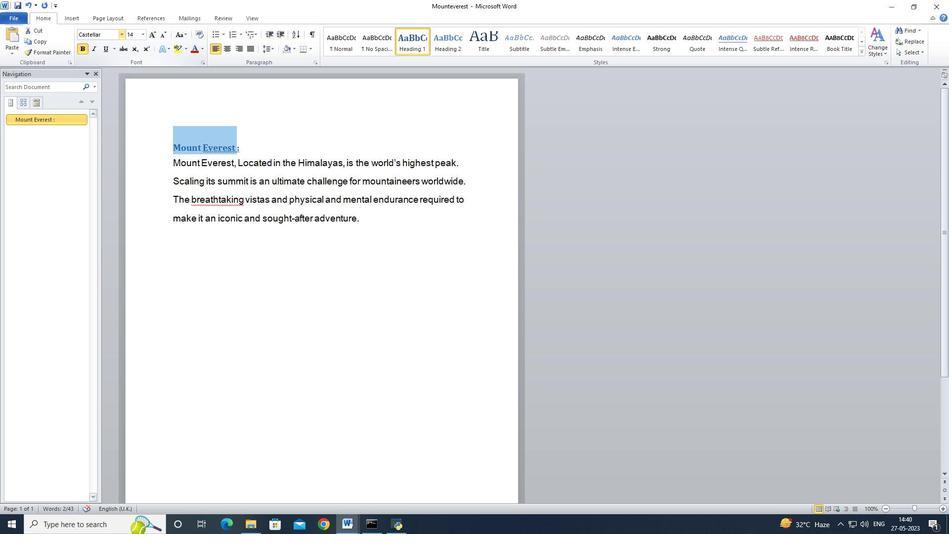 
Action: Mouse moved to (144, 34)
Screenshot: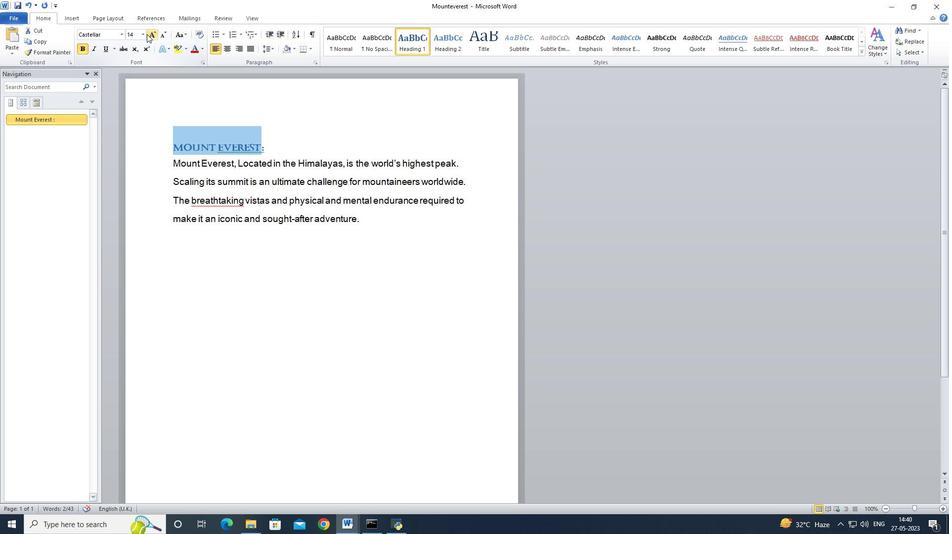 
Action: Mouse pressed left at (144, 34)
Screenshot: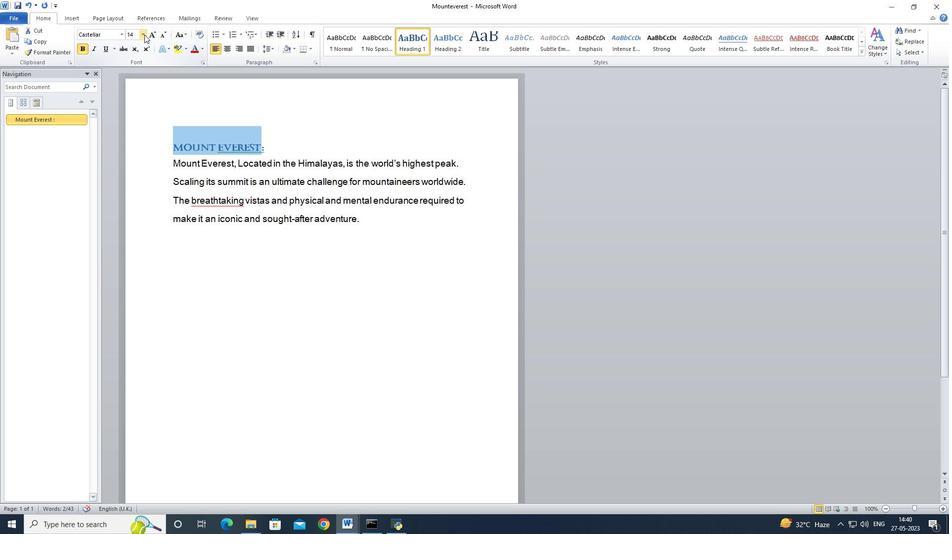 
Action: Mouse moved to (132, 95)
Screenshot: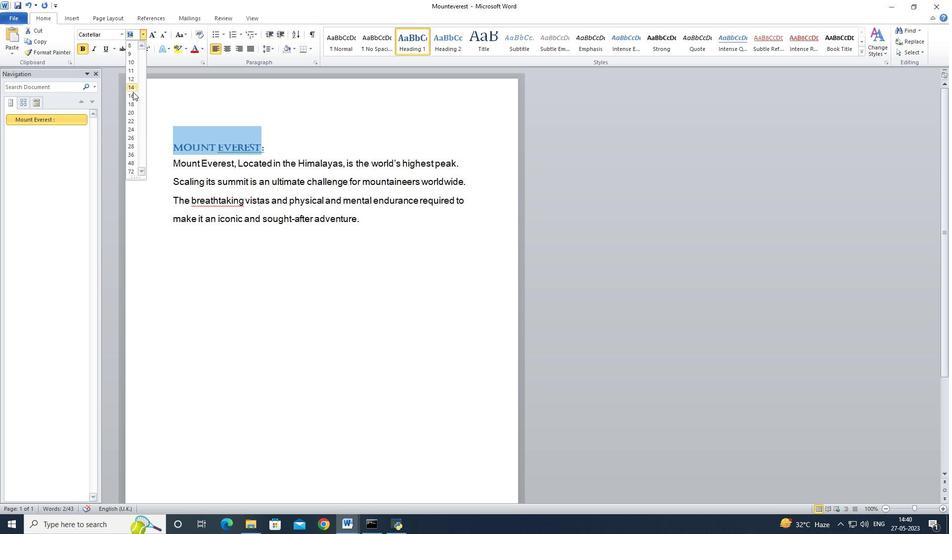 
Action: Mouse pressed left at (132, 95)
Screenshot: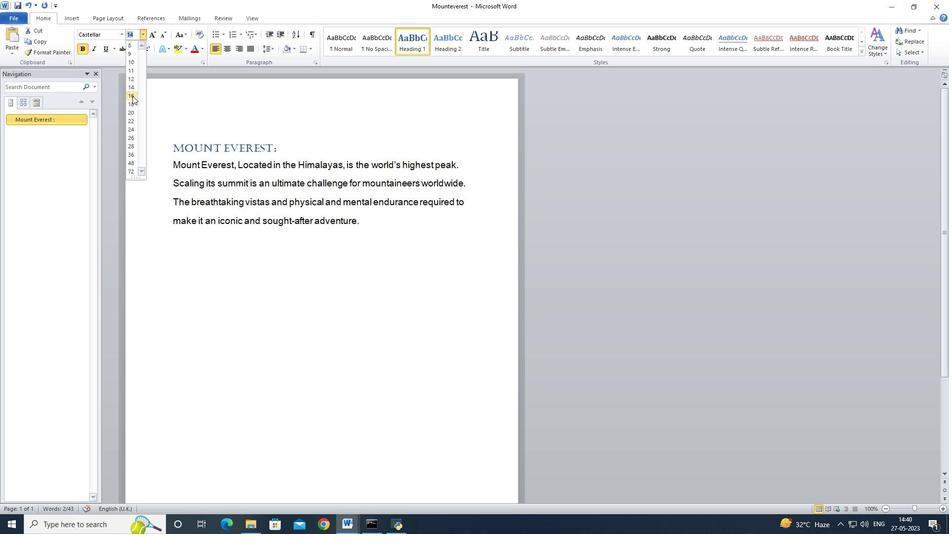 
Action: Mouse moved to (229, 49)
Screenshot: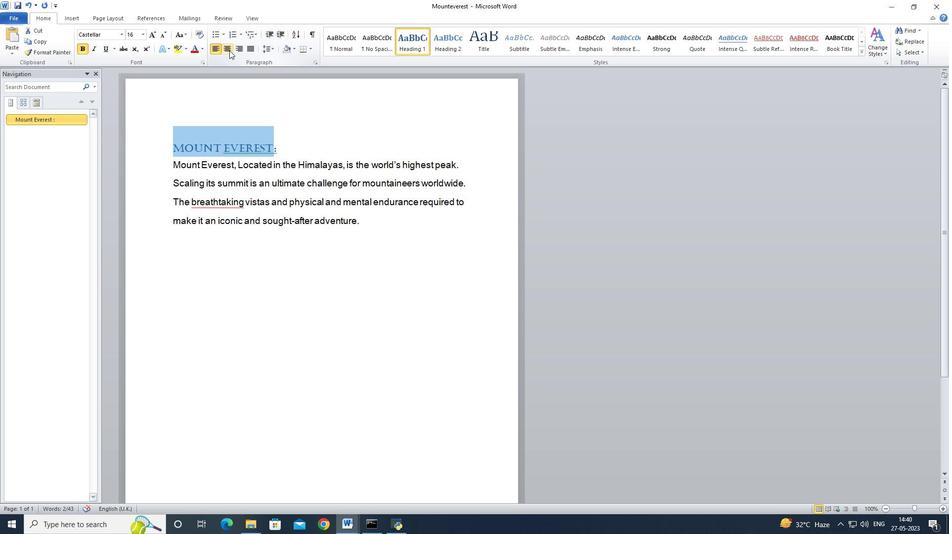 
Action: Mouse pressed left at (229, 49)
Screenshot: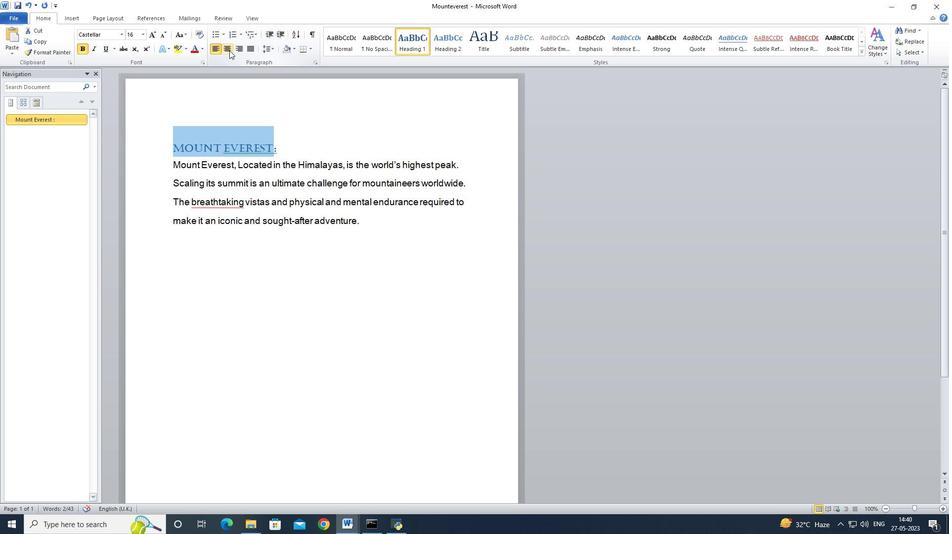 
Action: Mouse moved to (386, 117)
Screenshot: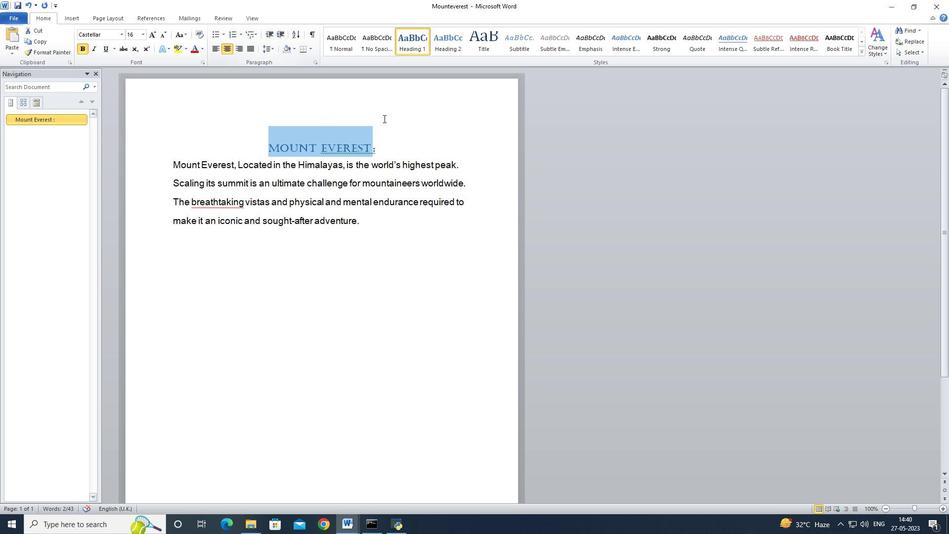 
Action: Mouse pressed left at (386, 117)
Screenshot: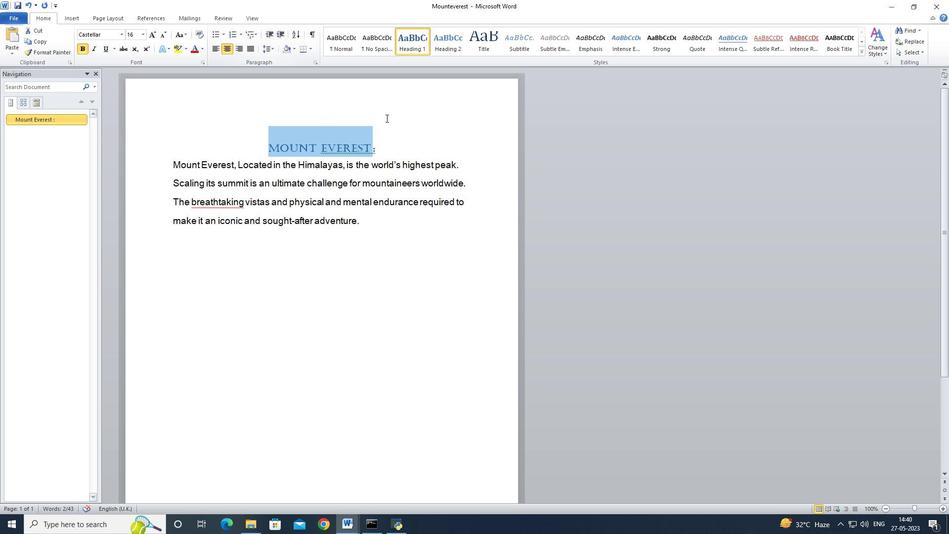 
Action: Mouse moved to (948, 0)
Screenshot: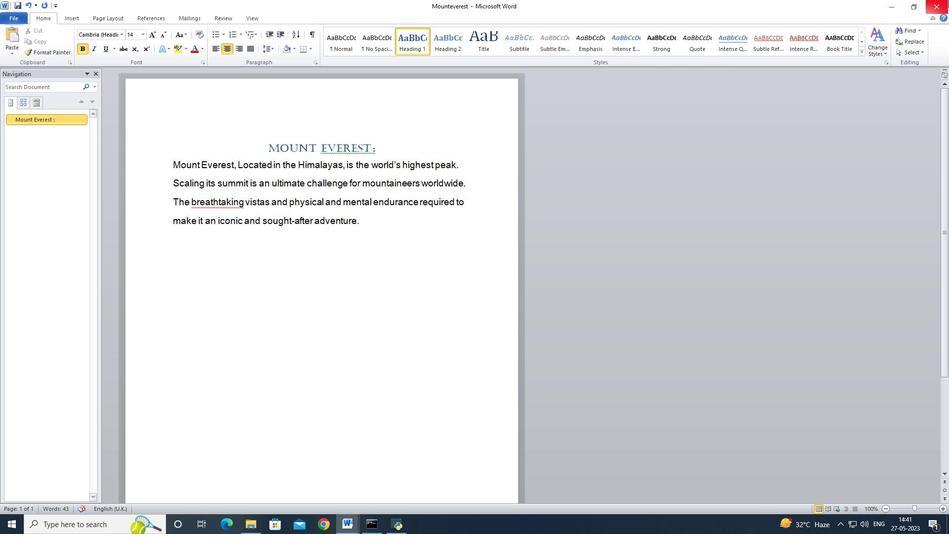 
Action: Mouse pressed left at (948, 0)
Screenshot: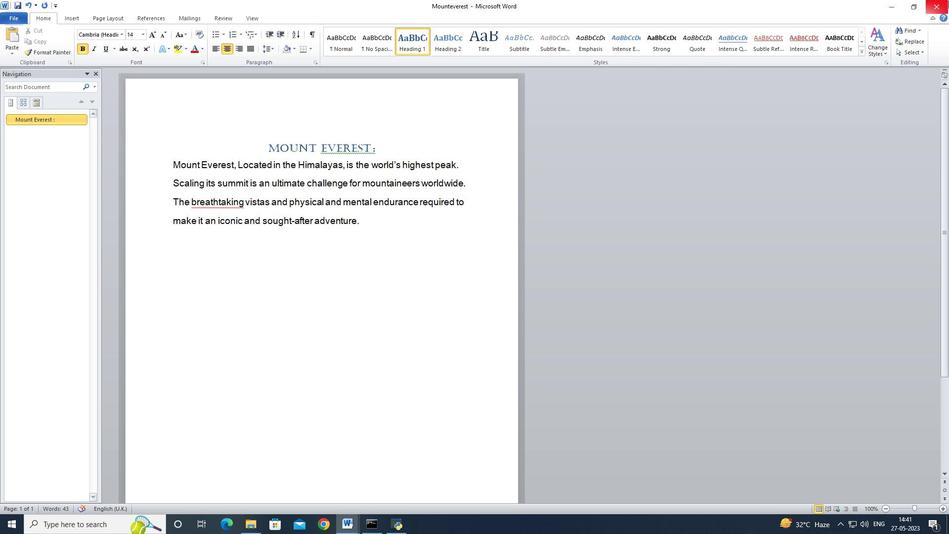 
Action: Mouse moved to (417, 270)
Screenshot: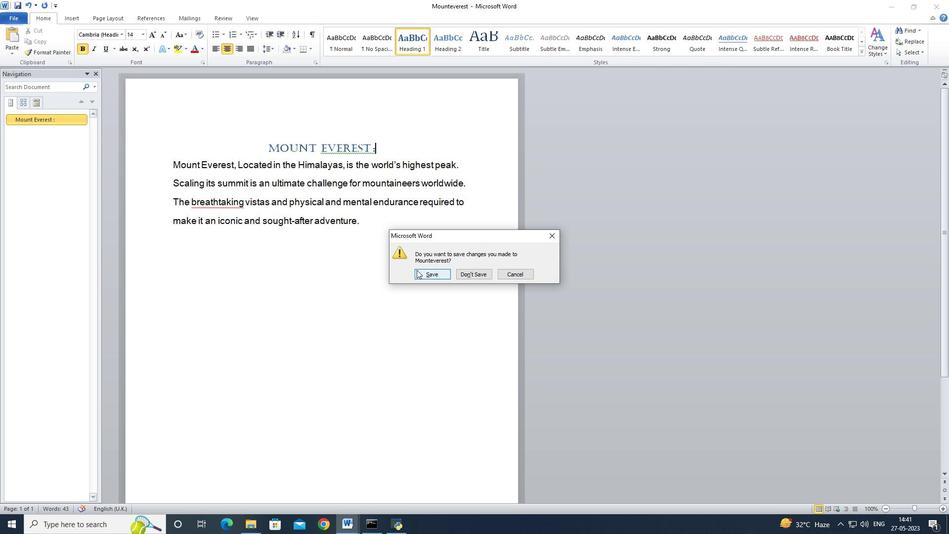 
Action: Mouse pressed left at (417, 270)
Screenshot: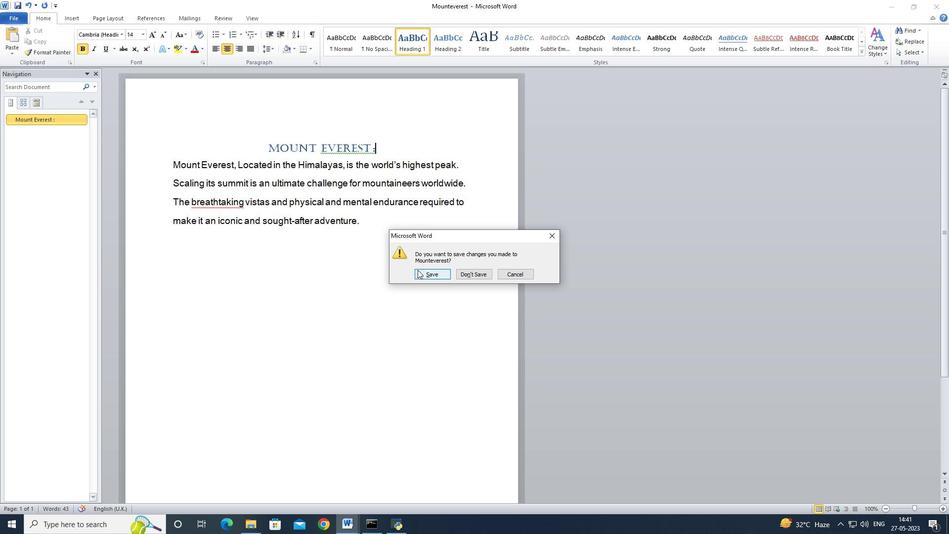 
Action: Mouse moved to (417, 270)
Screenshot: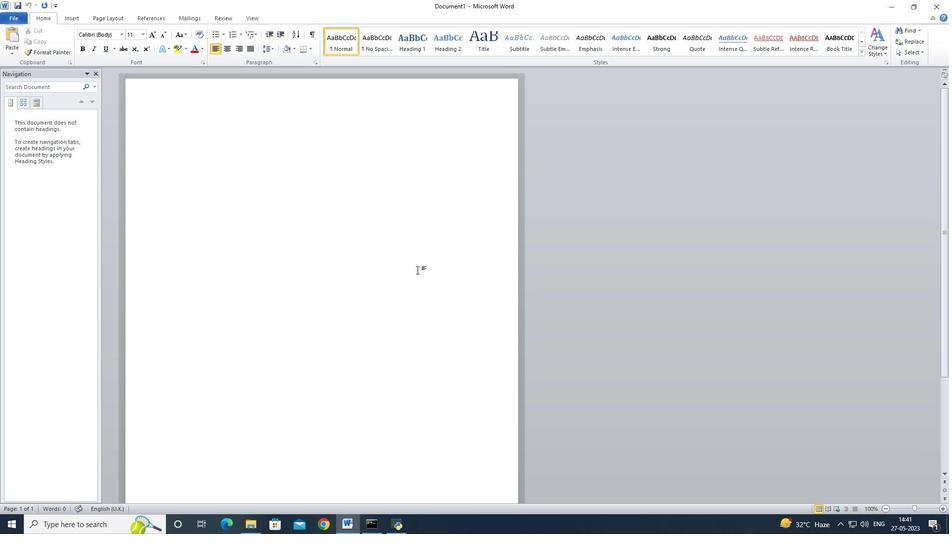 
